 Task: Forward email as attachment with the signature Ebony Rodriguez with the subject Request for a leave of absence from softage.1@softage.net to softage.8@softage.net with the message Can you confirm that all project dependencies have been identified and are being managed?
Action: Mouse moved to (858, 73)
Screenshot: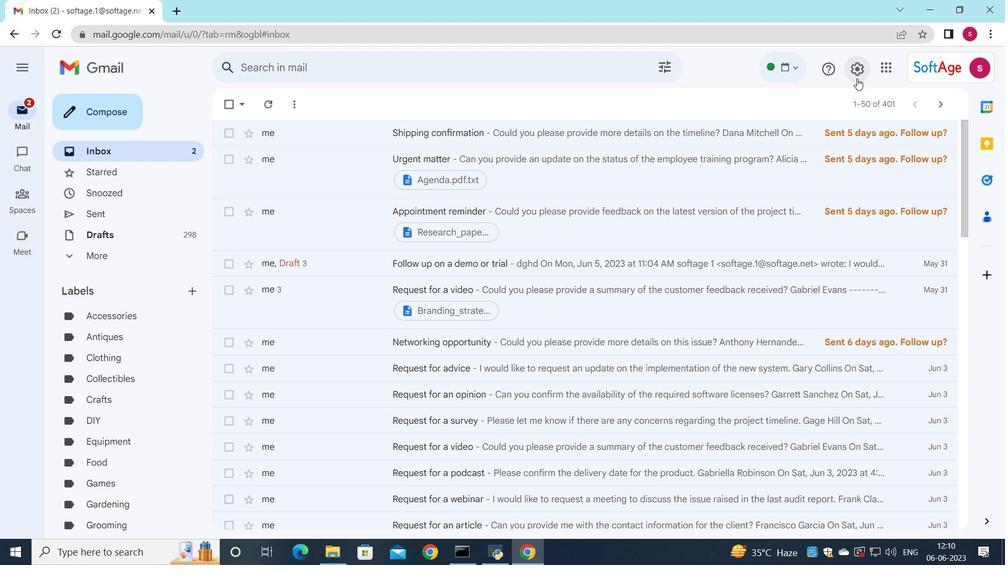 
Action: Mouse pressed left at (858, 73)
Screenshot: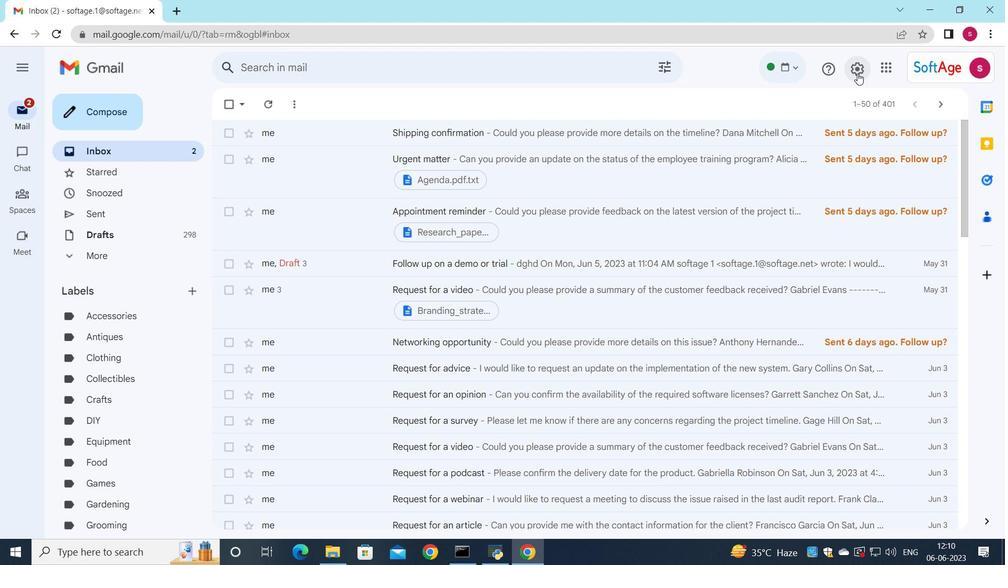 
Action: Mouse moved to (835, 129)
Screenshot: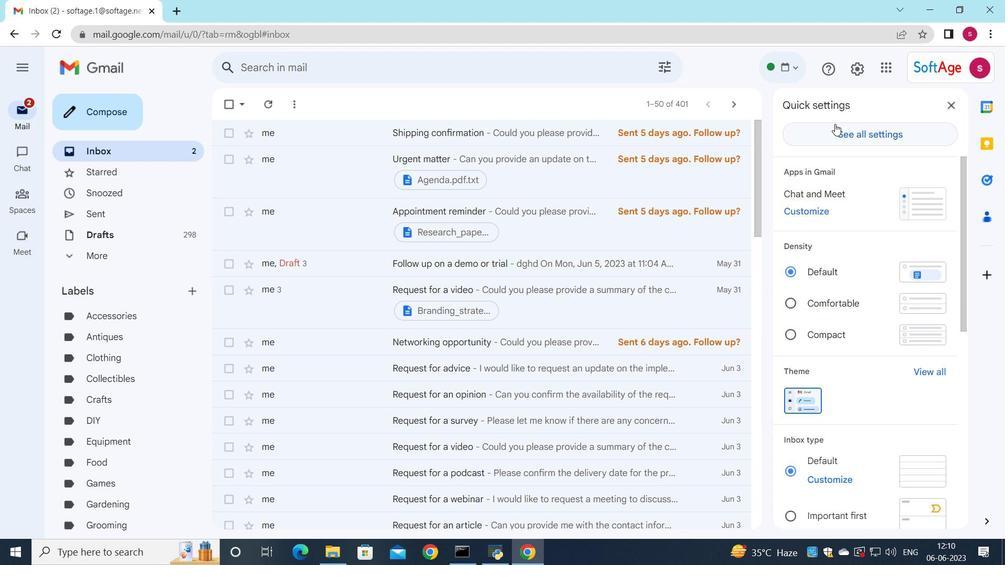 
Action: Mouse pressed left at (835, 129)
Screenshot: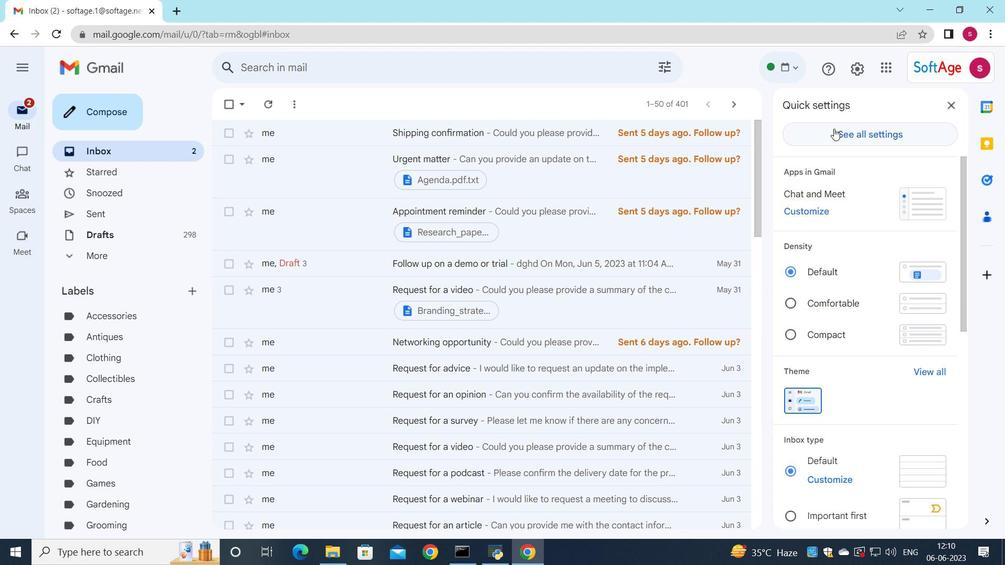 
Action: Mouse moved to (390, 217)
Screenshot: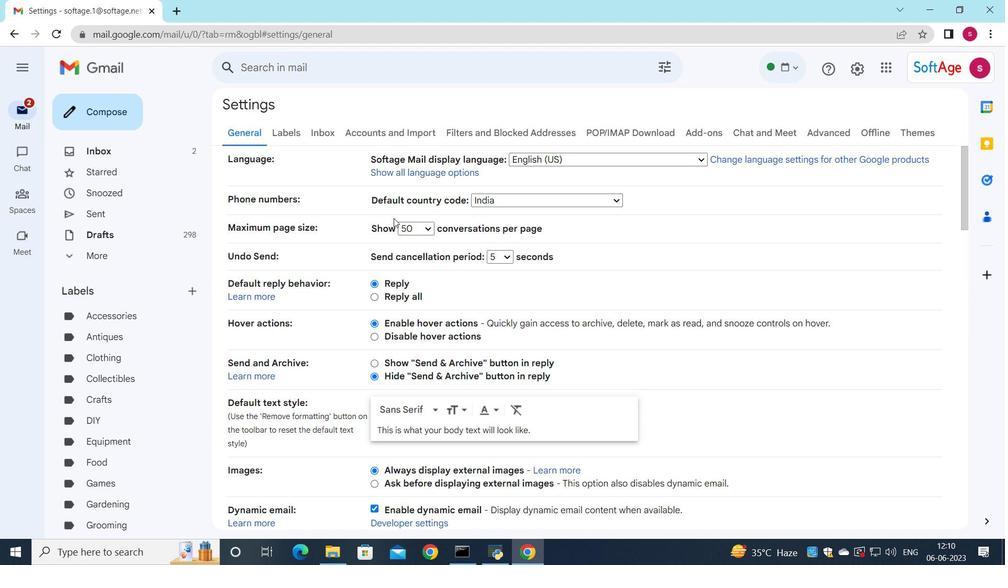
Action: Mouse scrolled (390, 217) with delta (0, 0)
Screenshot: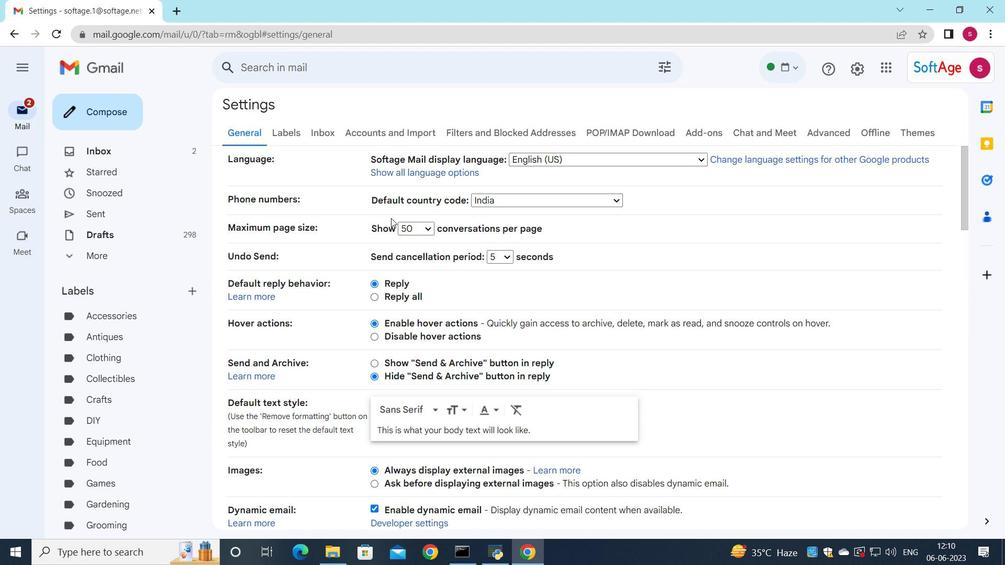 
Action: Mouse scrolled (390, 217) with delta (0, 0)
Screenshot: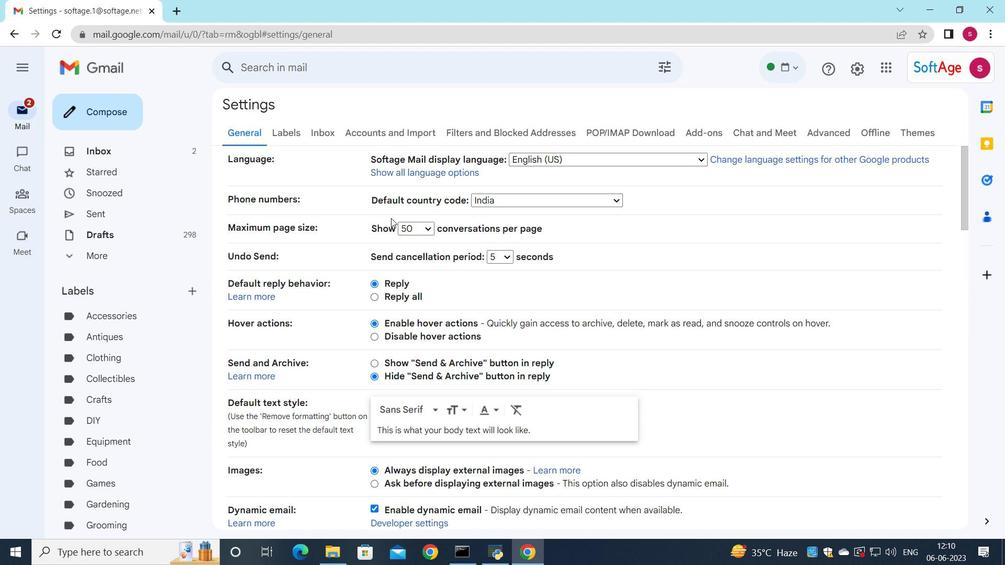 
Action: Mouse scrolled (390, 217) with delta (0, 0)
Screenshot: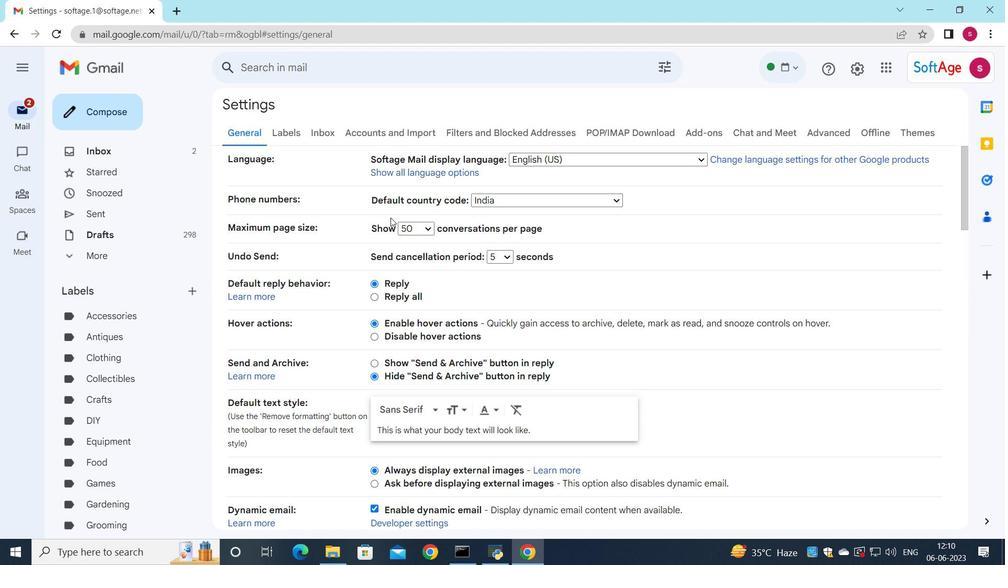 
Action: Mouse scrolled (390, 217) with delta (0, 0)
Screenshot: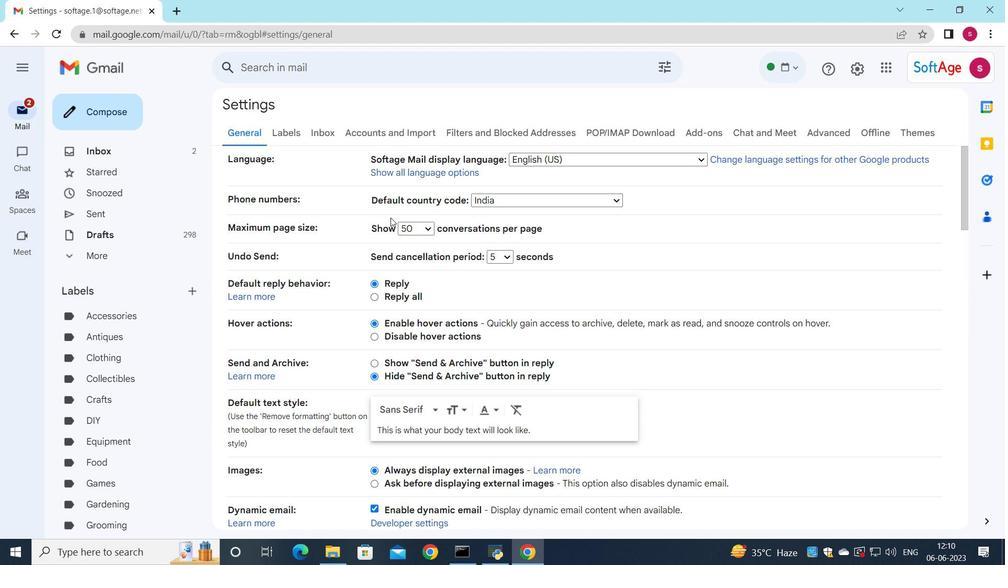 
Action: Mouse scrolled (390, 217) with delta (0, 0)
Screenshot: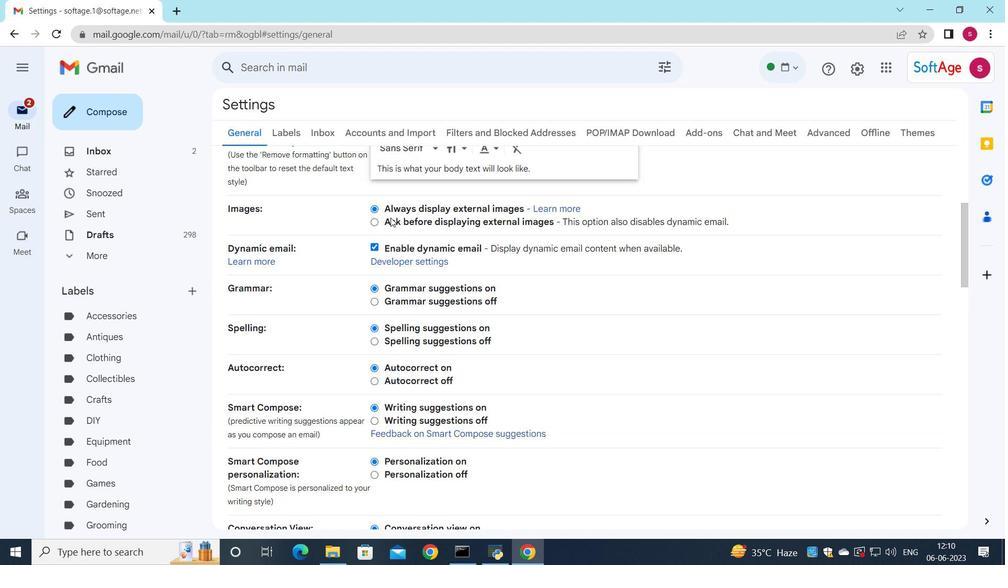 
Action: Mouse scrolled (390, 217) with delta (0, 0)
Screenshot: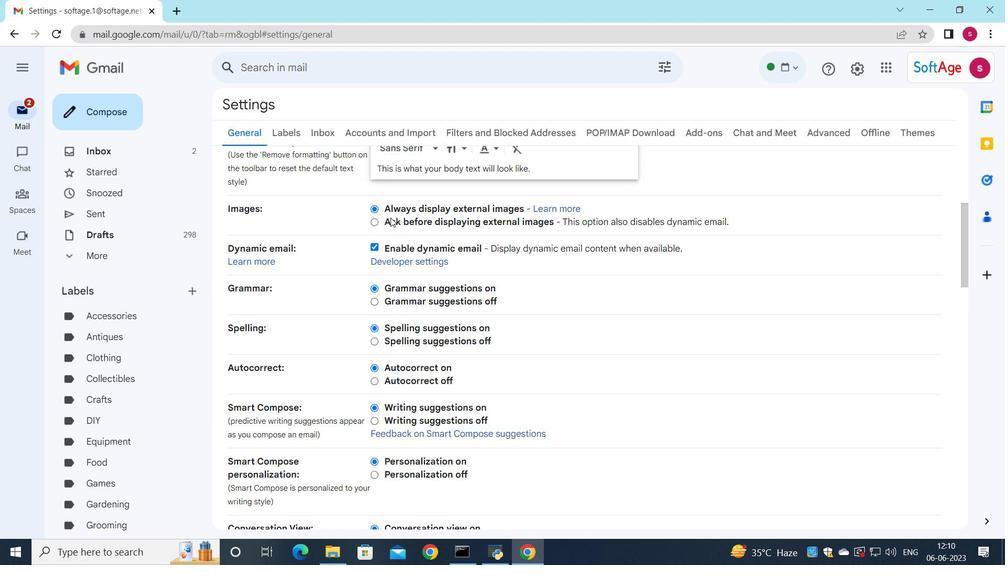 
Action: Mouse moved to (390, 217)
Screenshot: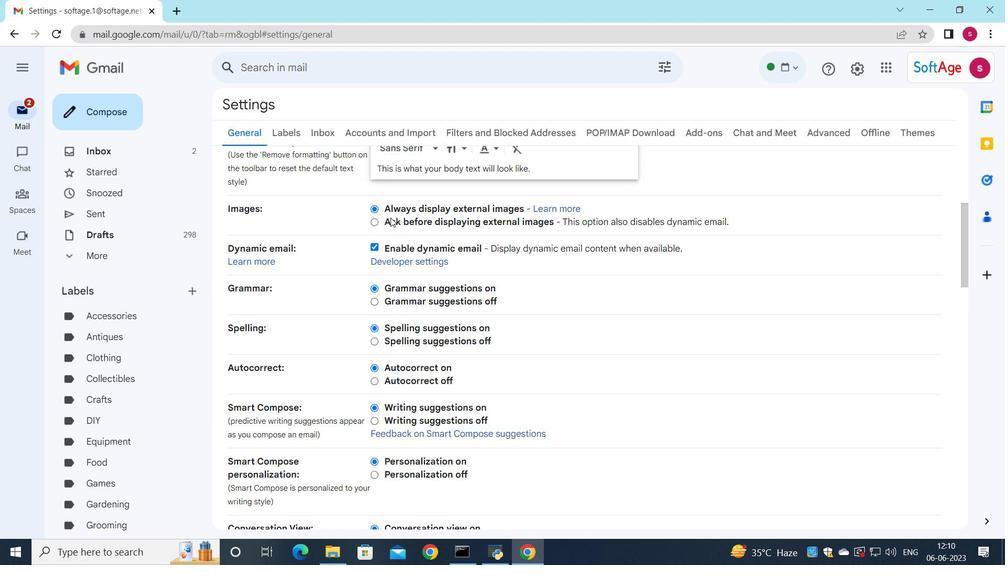 
Action: Mouse scrolled (390, 217) with delta (0, 0)
Screenshot: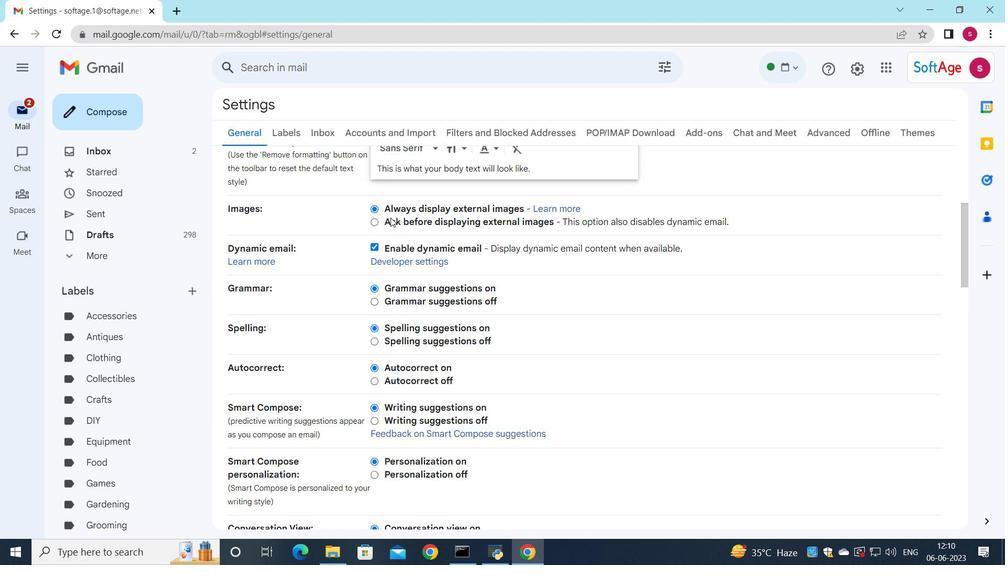 
Action: Mouse moved to (390, 217)
Screenshot: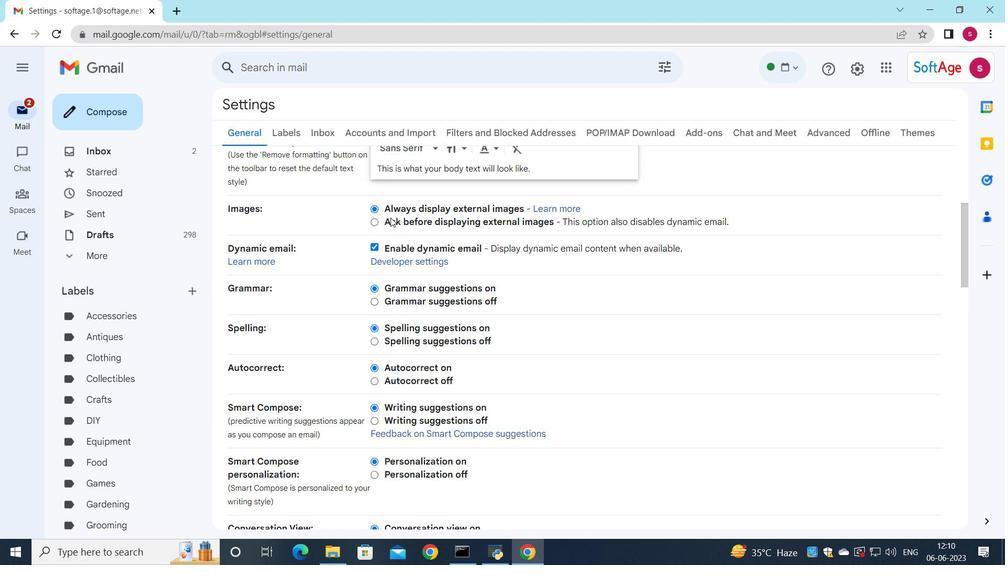 
Action: Mouse scrolled (390, 217) with delta (0, 0)
Screenshot: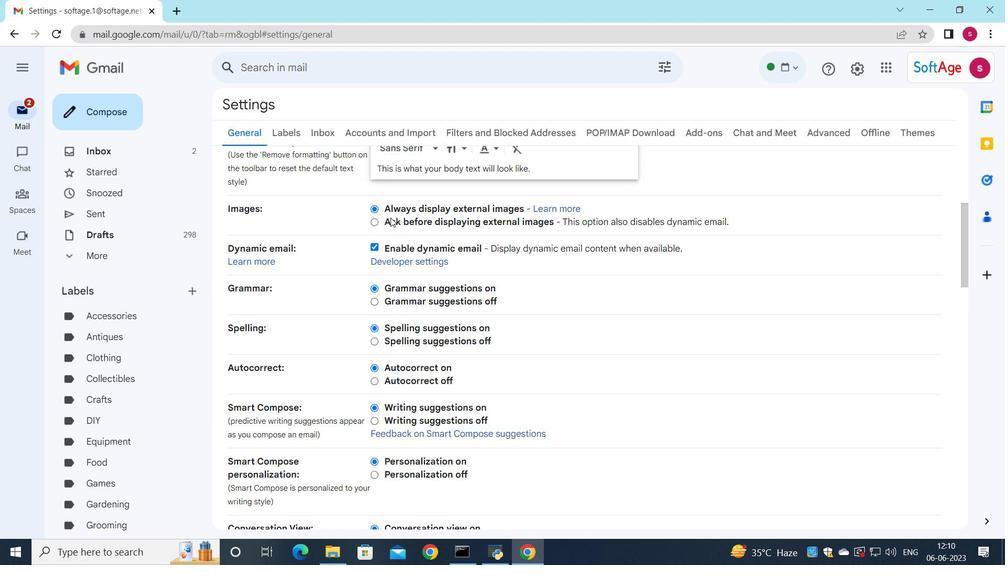 
Action: Mouse moved to (390, 217)
Screenshot: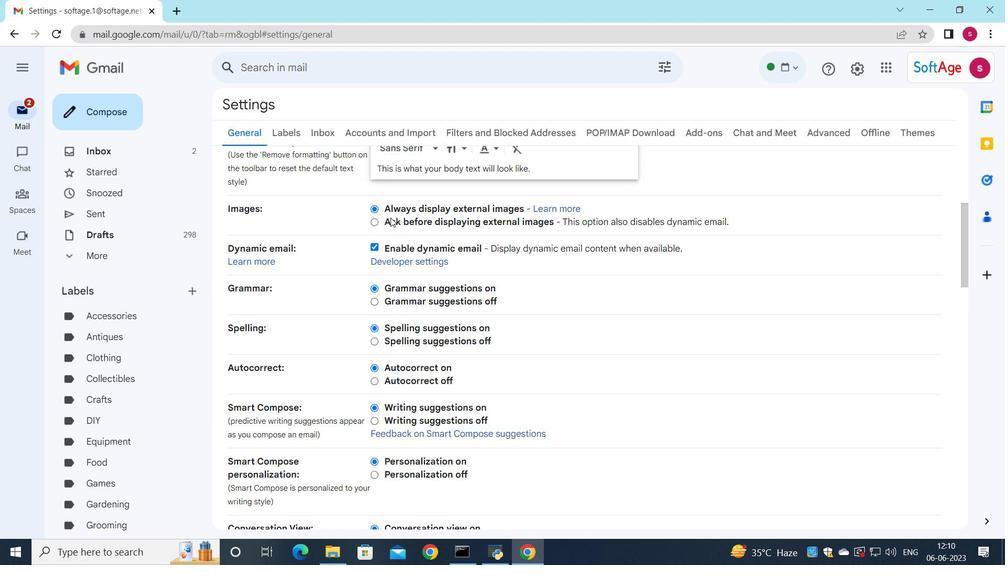 
Action: Mouse scrolled (390, 217) with delta (0, 0)
Screenshot: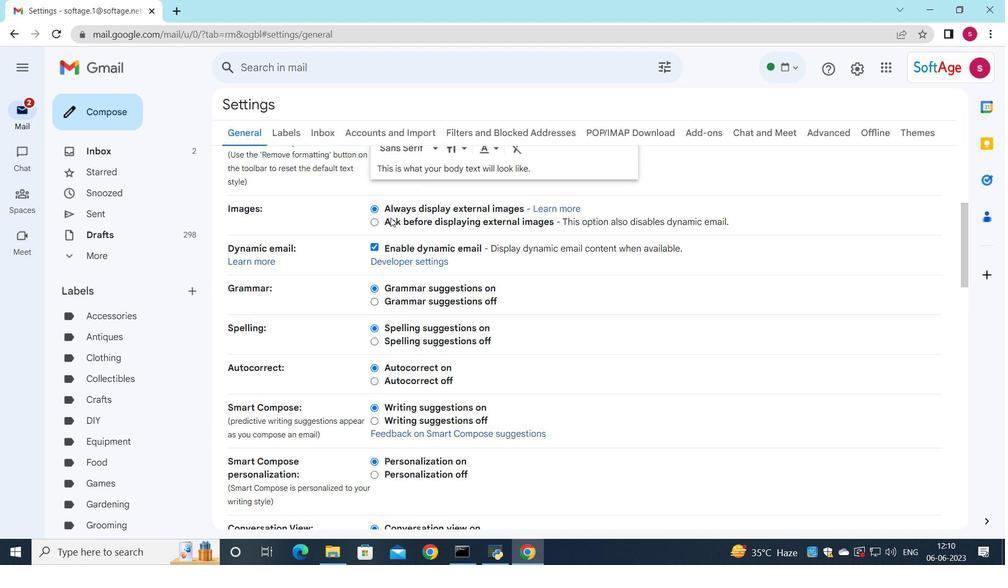 
Action: Mouse moved to (392, 217)
Screenshot: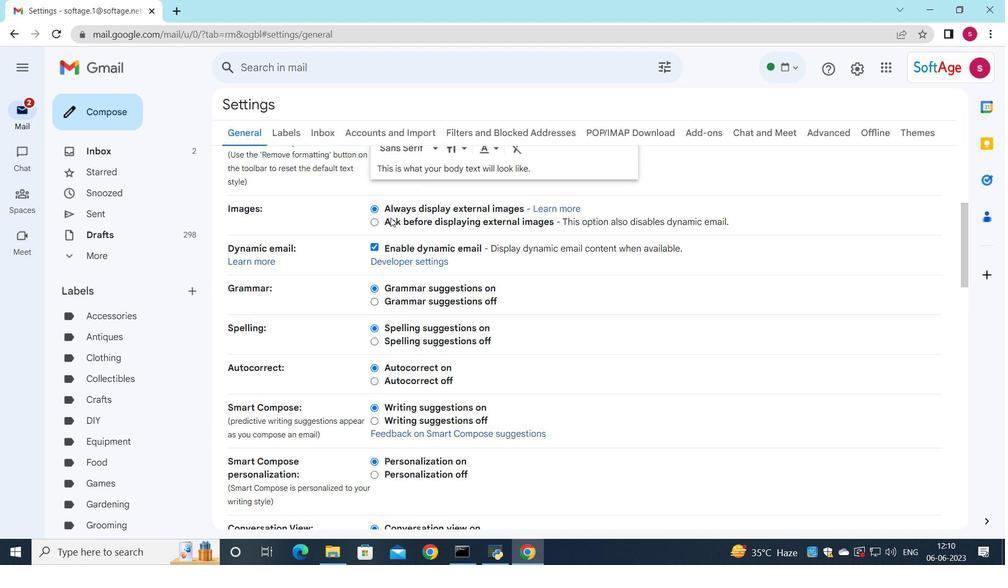 
Action: Mouse scrolled (392, 217) with delta (0, 0)
Screenshot: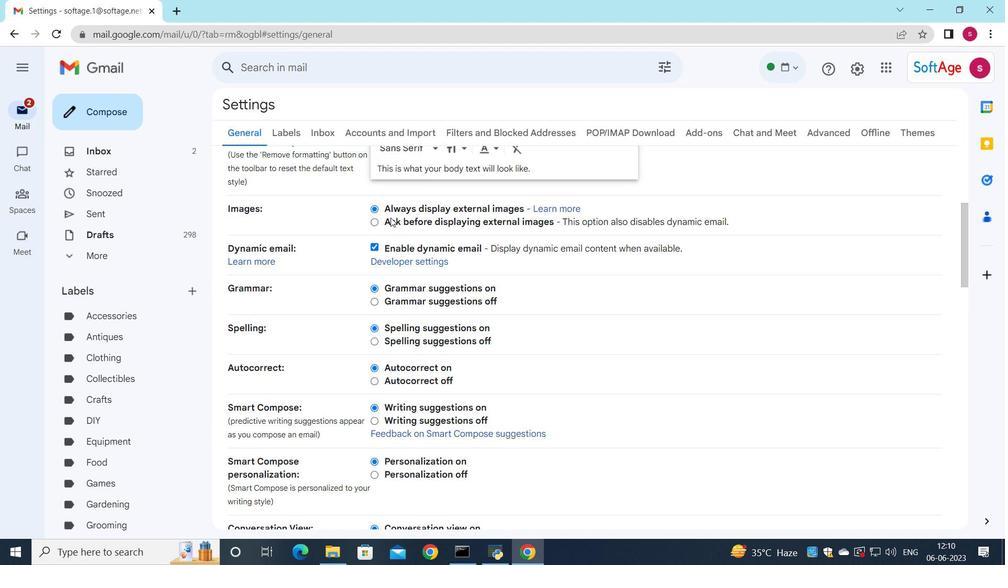
Action: Mouse moved to (367, 193)
Screenshot: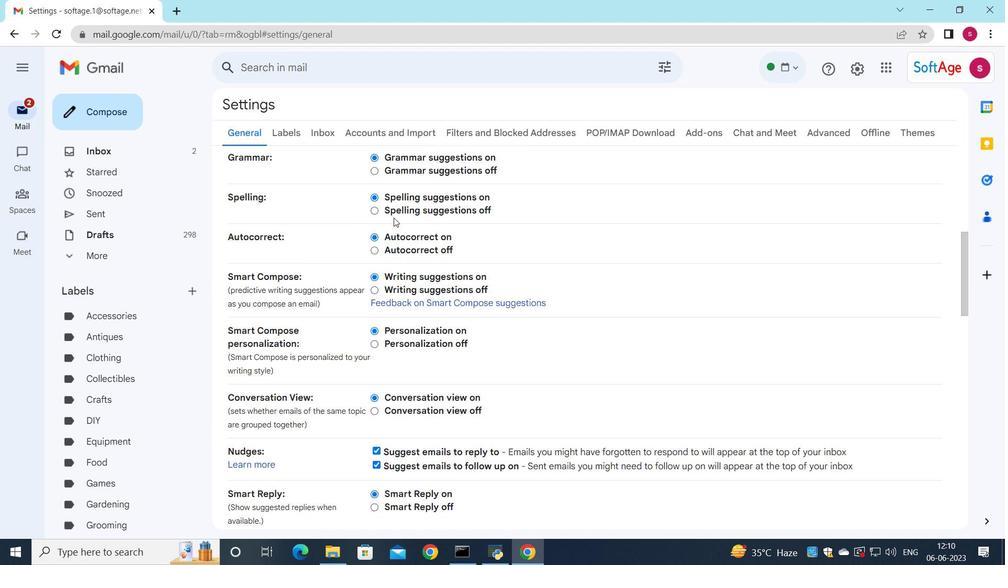 
Action: Mouse scrolled (367, 193) with delta (0, 0)
Screenshot: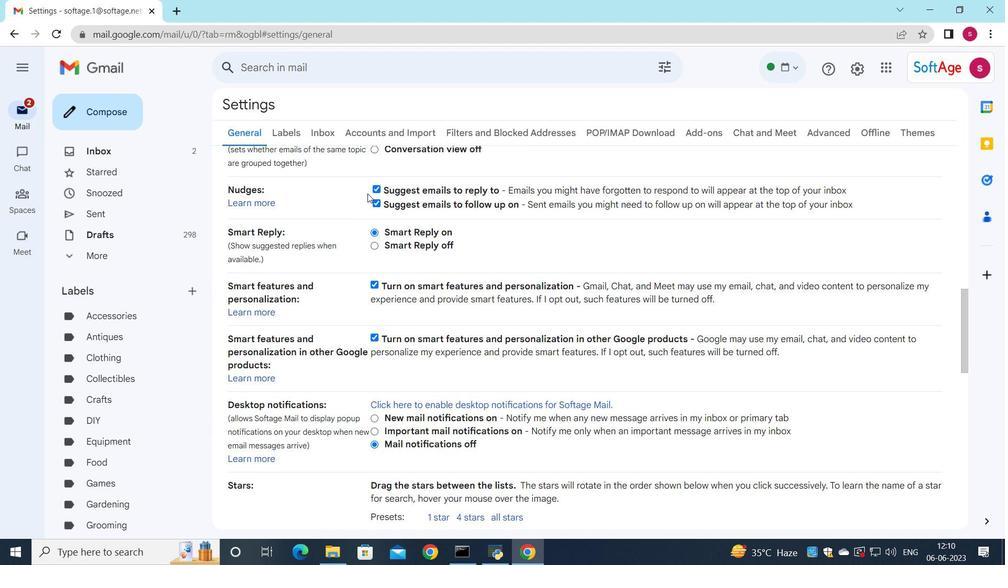 
Action: Mouse moved to (382, 199)
Screenshot: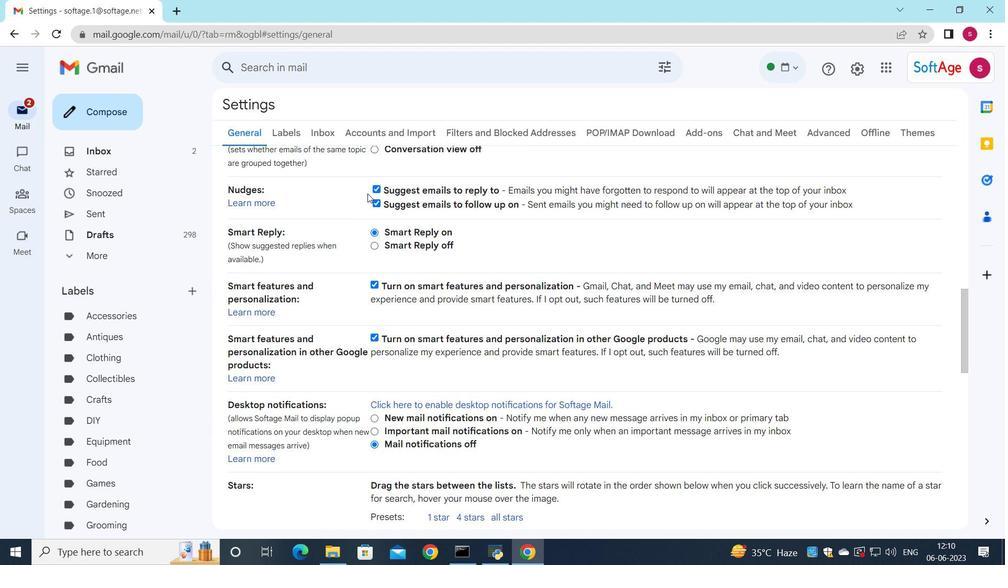 
Action: Mouse scrolled (382, 198) with delta (0, 0)
Screenshot: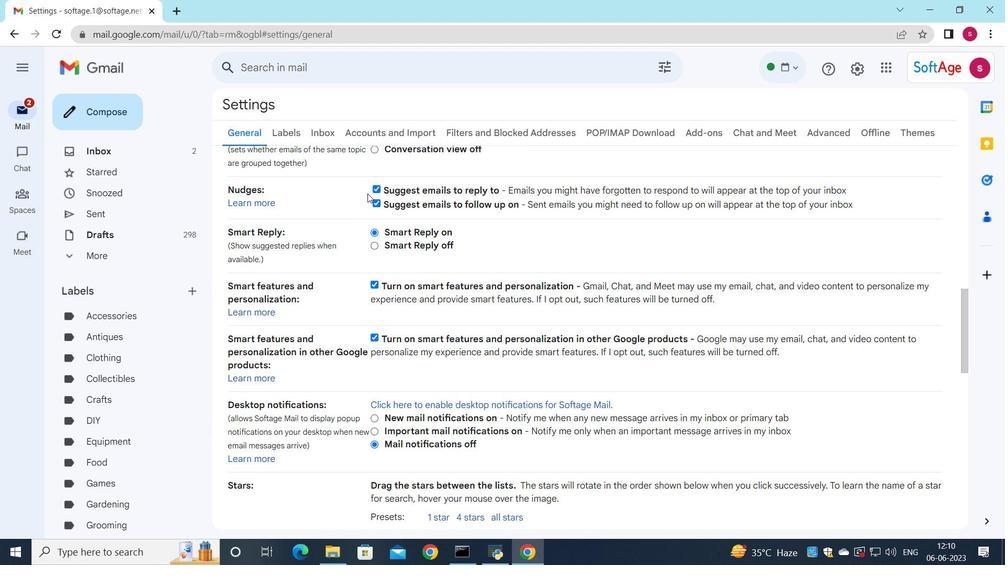 
Action: Mouse moved to (385, 200)
Screenshot: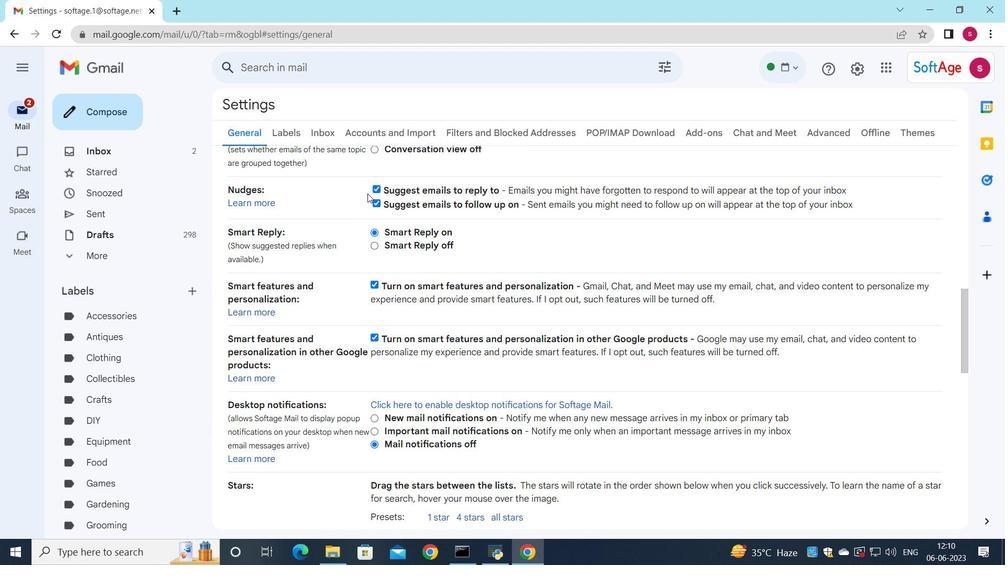 
Action: Mouse scrolled (385, 199) with delta (0, 0)
Screenshot: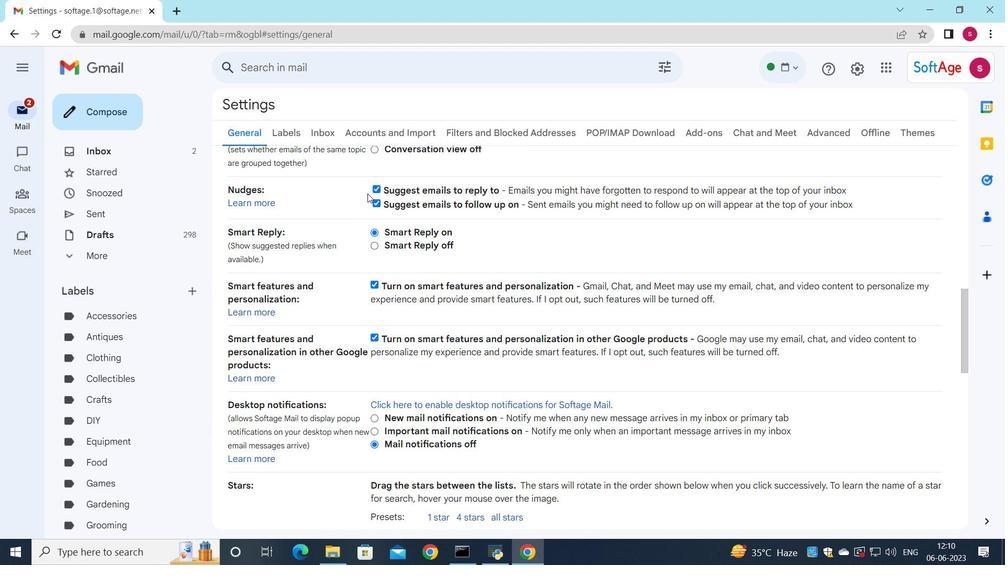 
Action: Mouse moved to (385, 200)
Screenshot: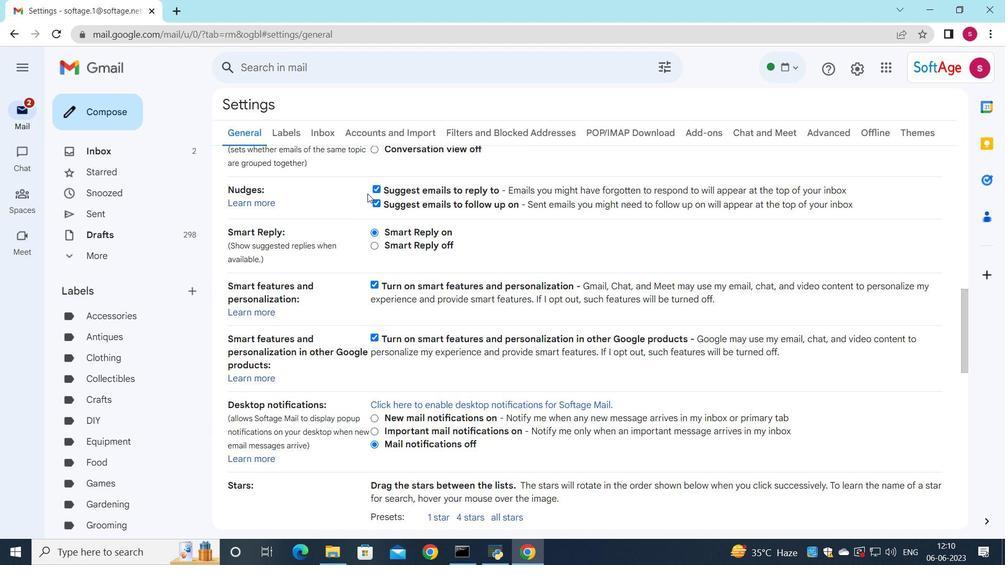 
Action: Mouse scrolled (385, 199) with delta (0, 0)
Screenshot: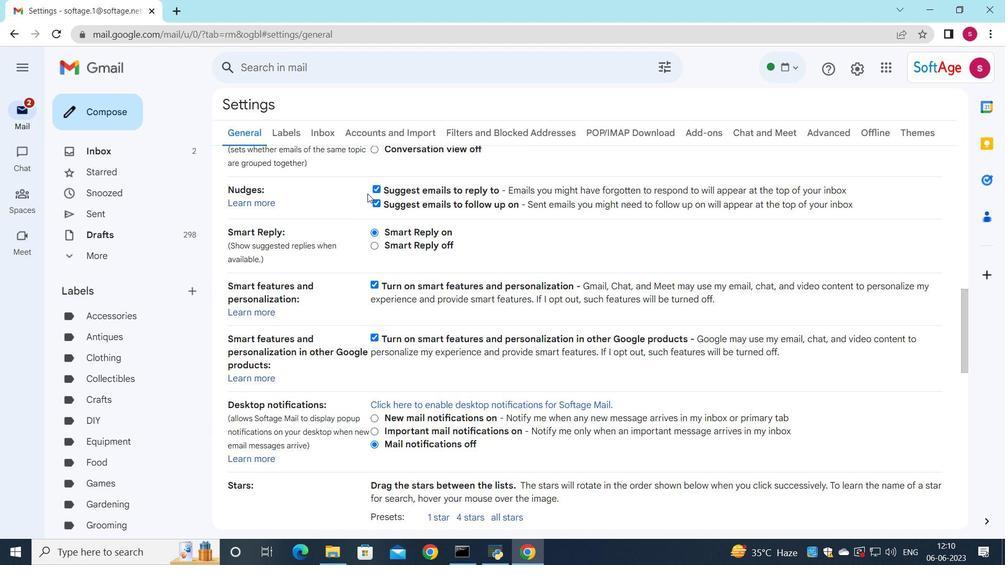 
Action: Mouse moved to (386, 200)
Screenshot: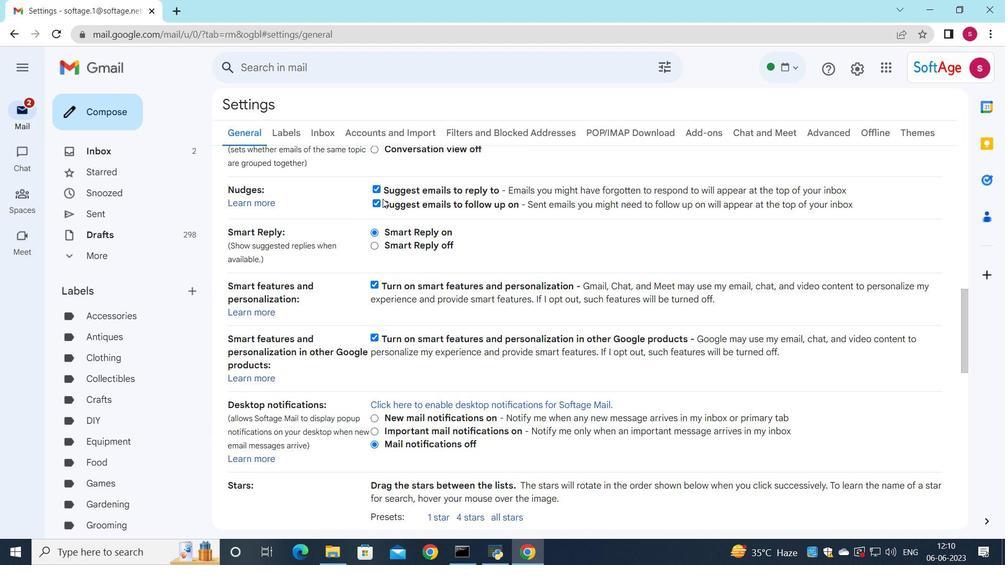
Action: Mouse scrolled (386, 199) with delta (0, 0)
Screenshot: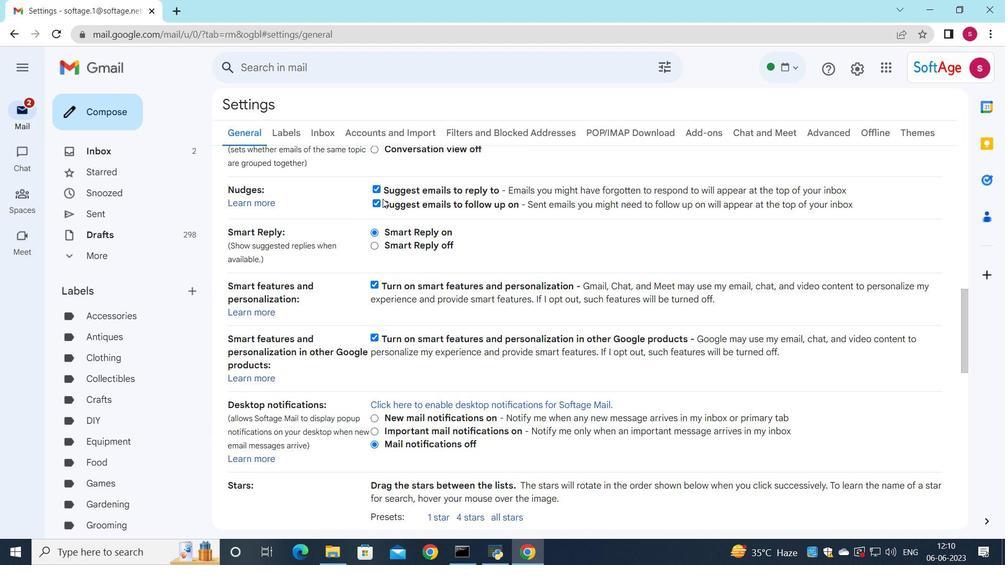 
Action: Mouse moved to (430, 341)
Screenshot: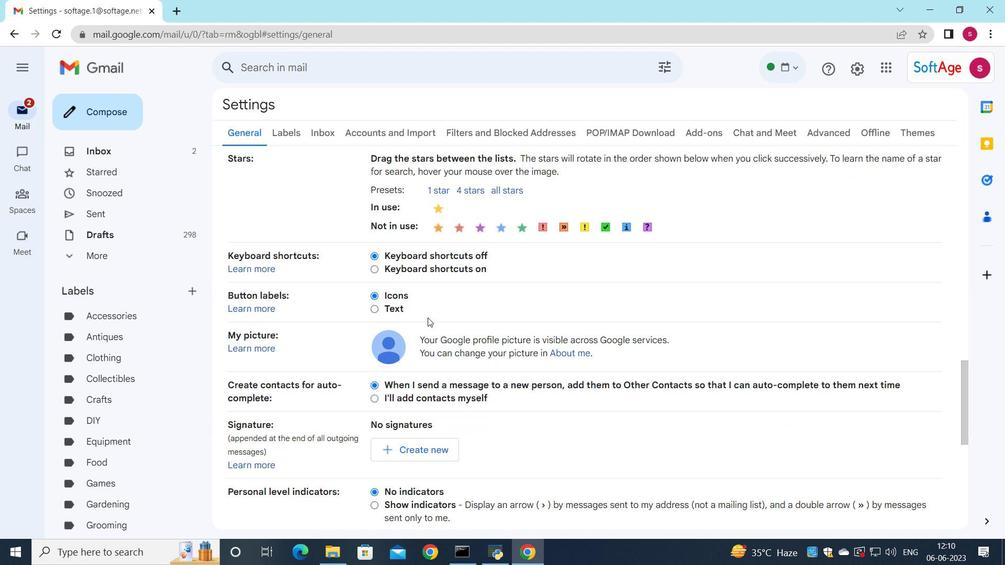 
Action: Mouse scrolled (430, 340) with delta (0, 0)
Screenshot: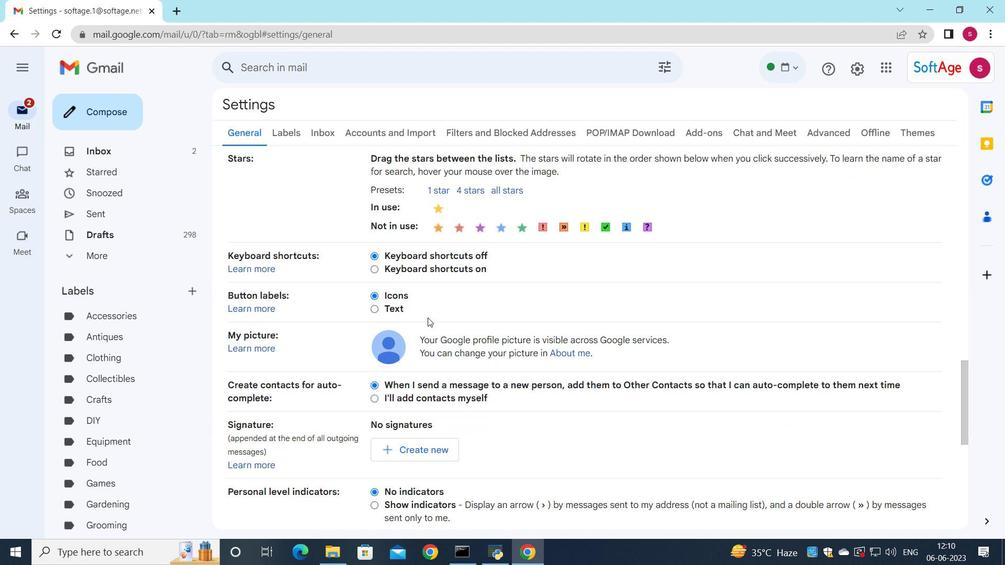 
Action: Mouse moved to (430, 342)
Screenshot: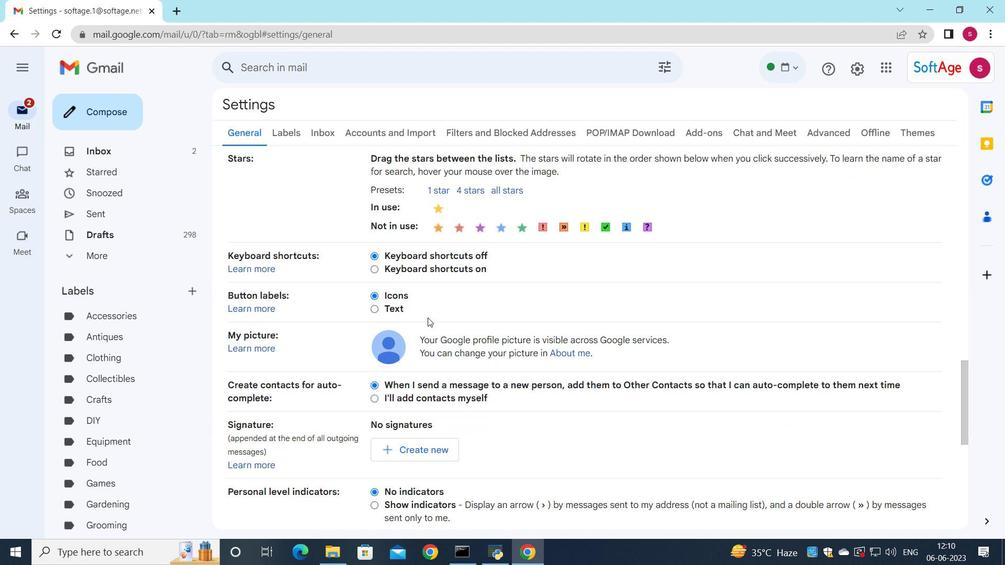 
Action: Mouse scrolled (430, 342) with delta (0, 0)
Screenshot: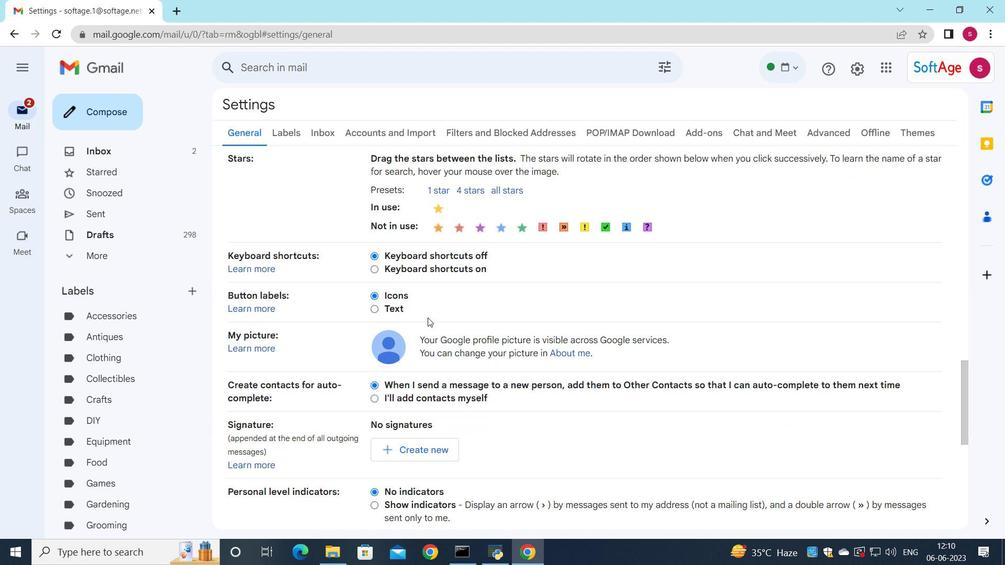 
Action: Mouse moved to (430, 346)
Screenshot: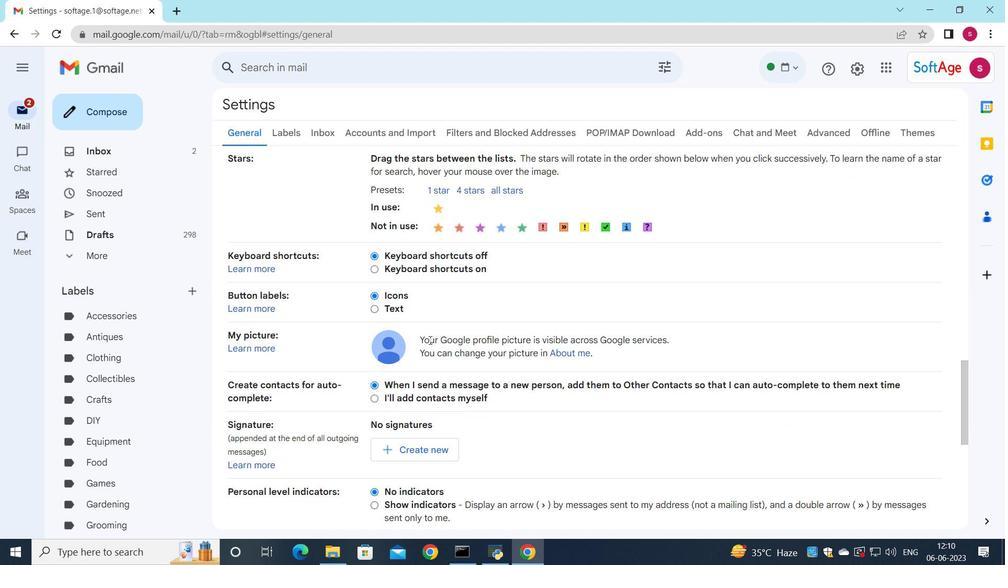 
Action: Mouse scrolled (430, 344) with delta (0, 0)
Screenshot: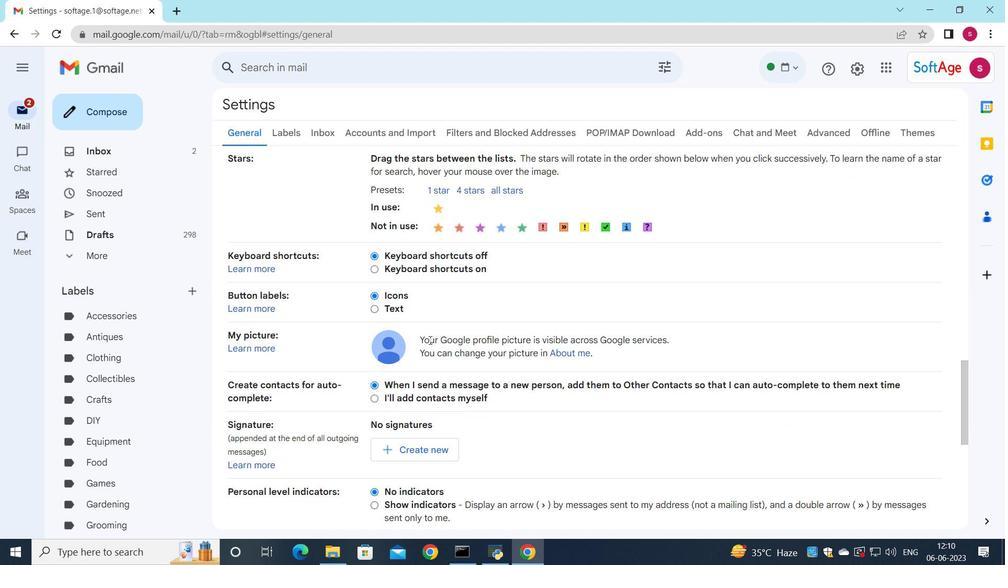 
Action: Mouse moved to (430, 347)
Screenshot: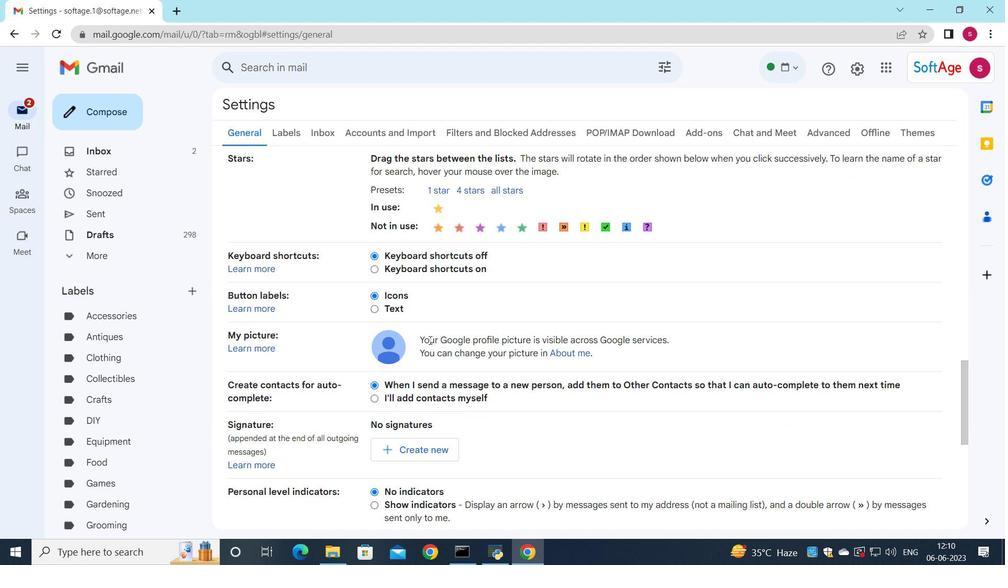 
Action: Mouse scrolled (430, 347) with delta (0, 0)
Screenshot: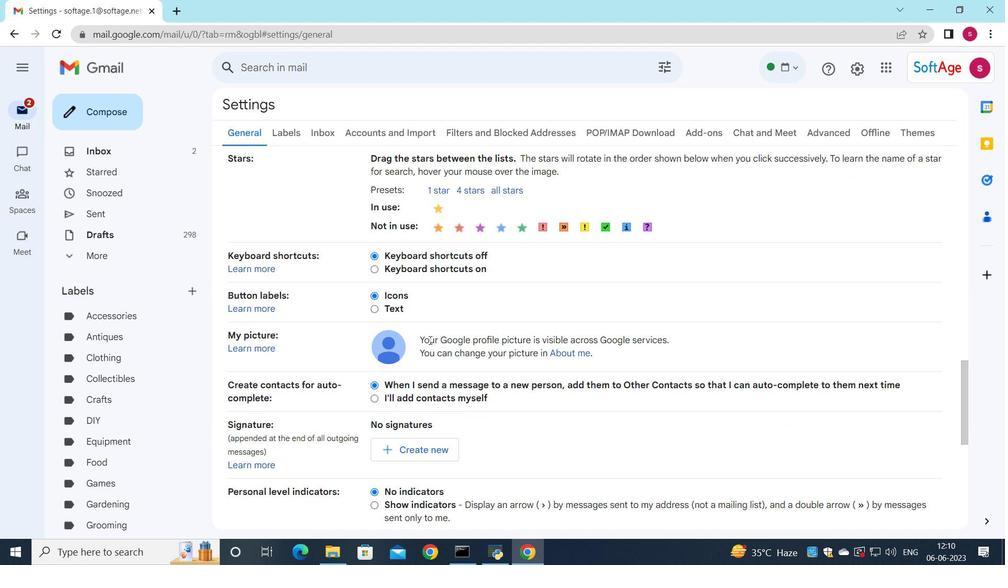 
Action: Mouse moved to (422, 173)
Screenshot: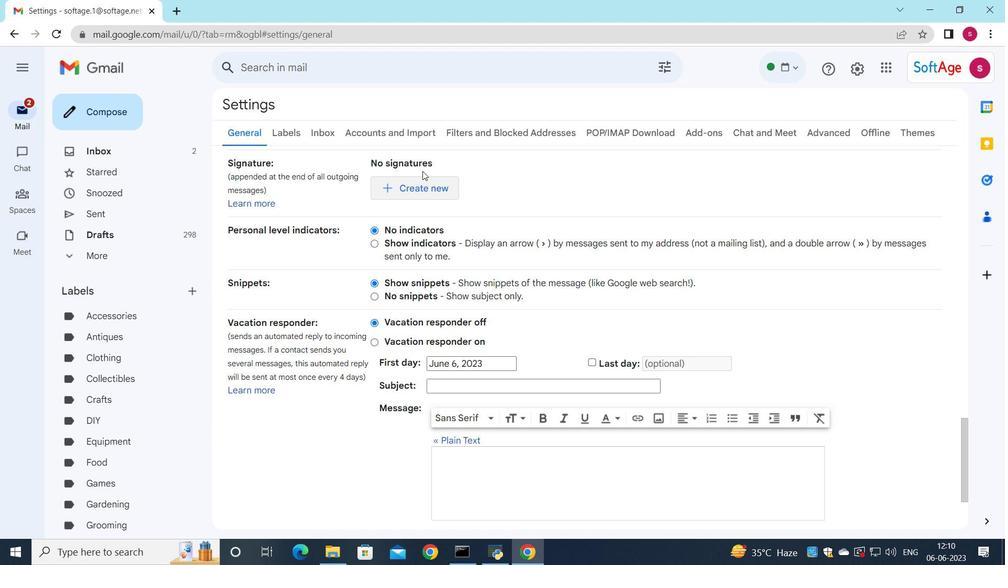 
Action: Mouse pressed left at (422, 173)
Screenshot: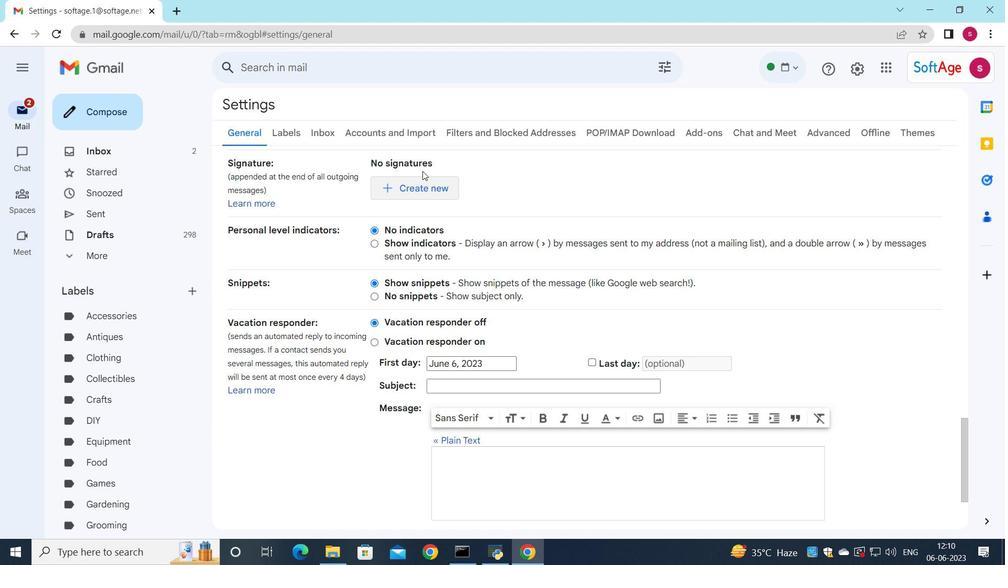 
Action: Mouse moved to (422, 179)
Screenshot: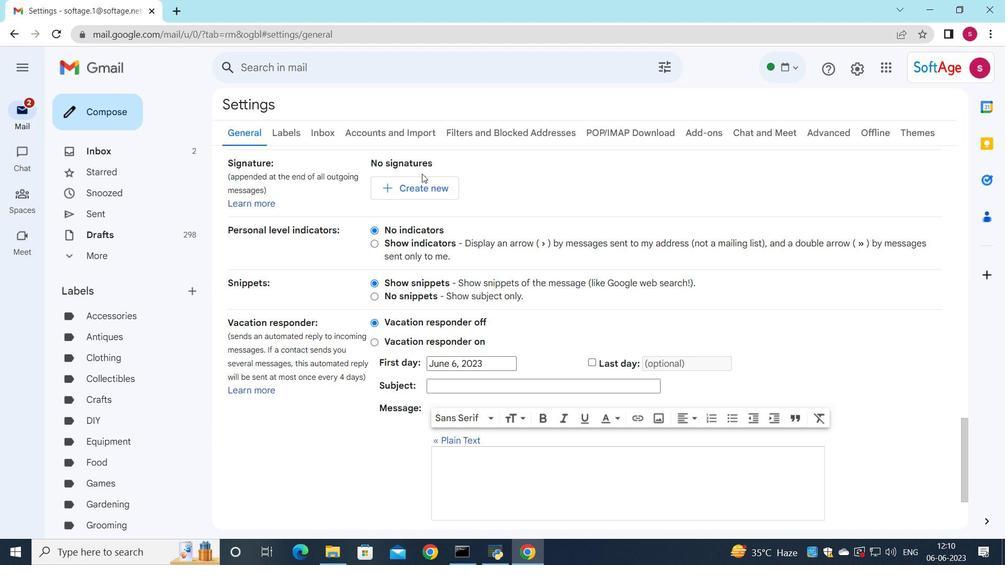 
Action: Mouse pressed left at (422, 179)
Screenshot: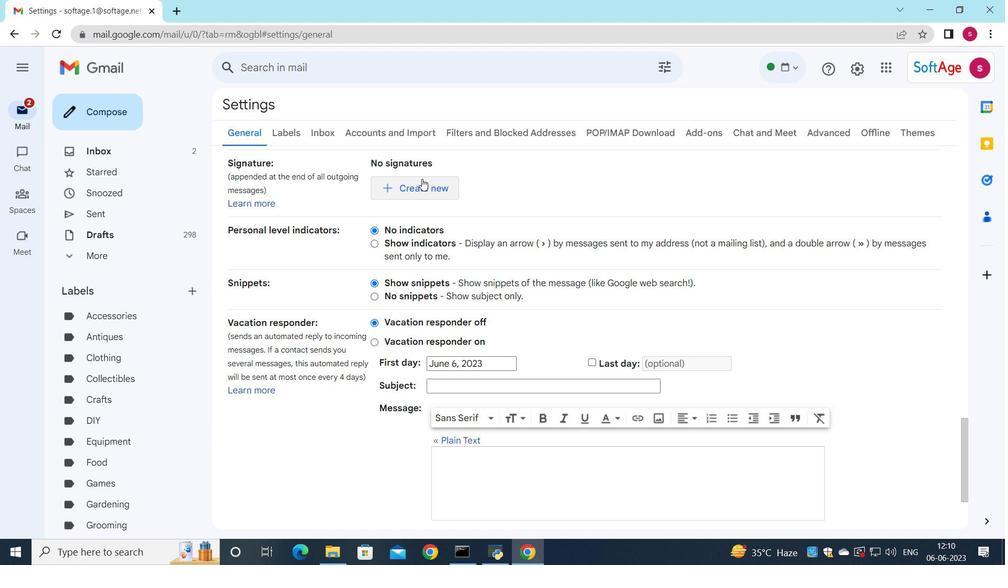 
Action: Key pressed <Key.shift>Ebony<Key.space><Key.shift>Rpdriguez
Screenshot: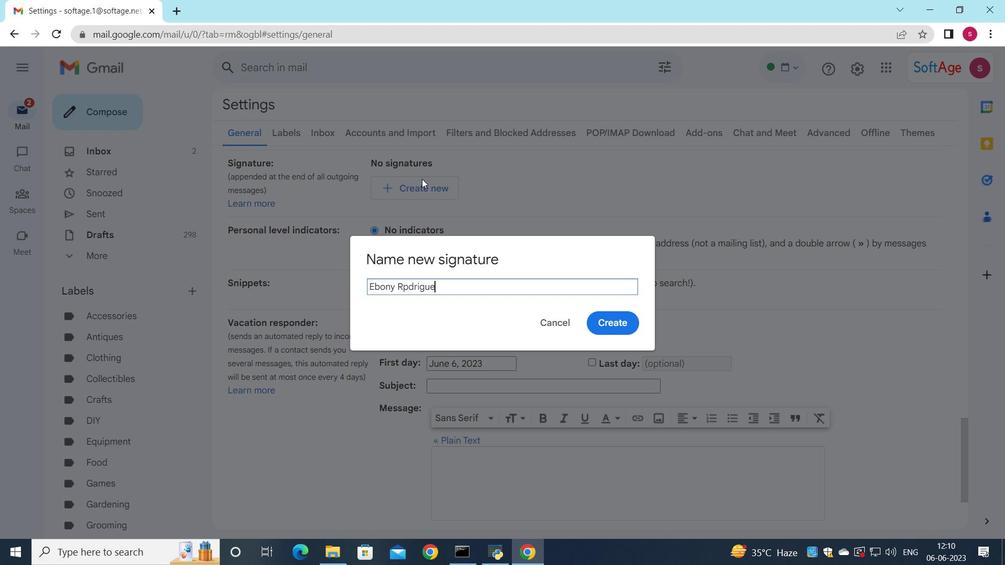 
Action: Mouse moved to (409, 286)
Screenshot: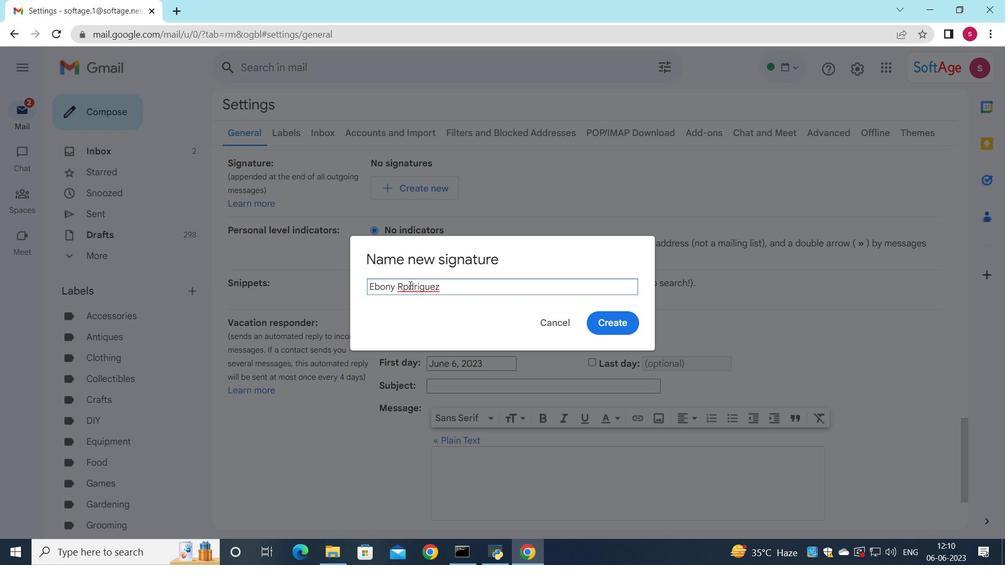 
Action: Mouse pressed left at (409, 286)
Screenshot: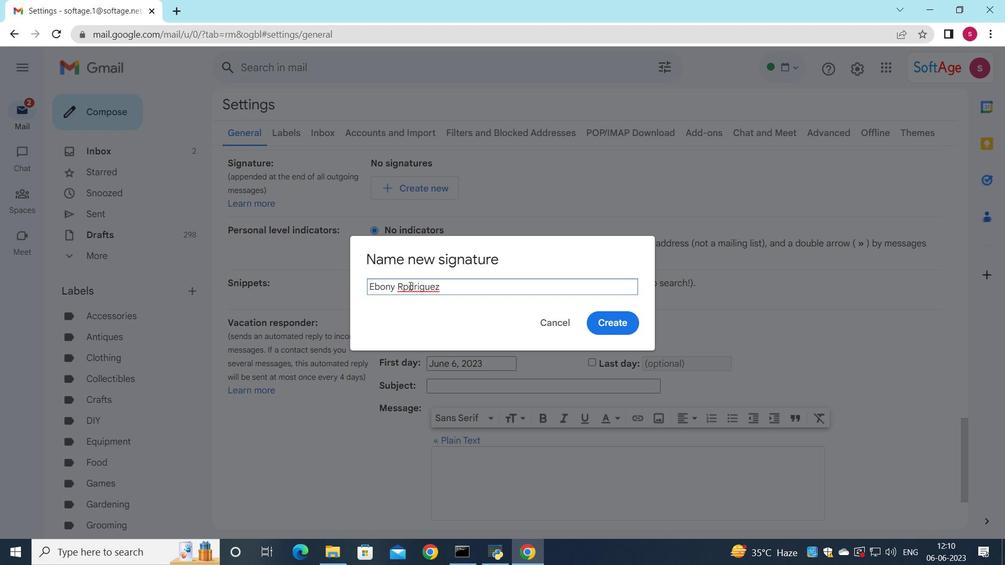 
Action: Key pressed <Key.backspace>o
Screenshot: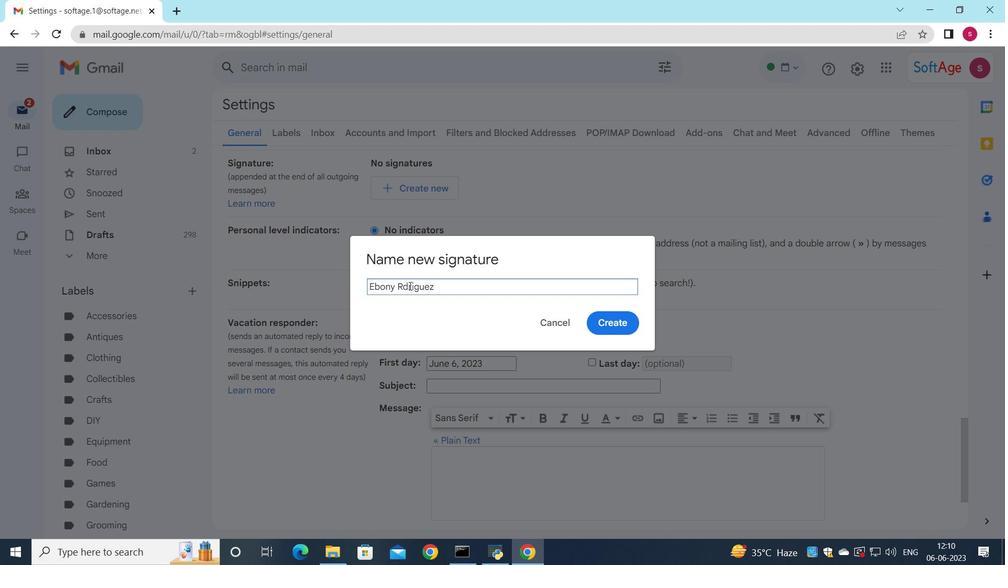 
Action: Mouse moved to (599, 321)
Screenshot: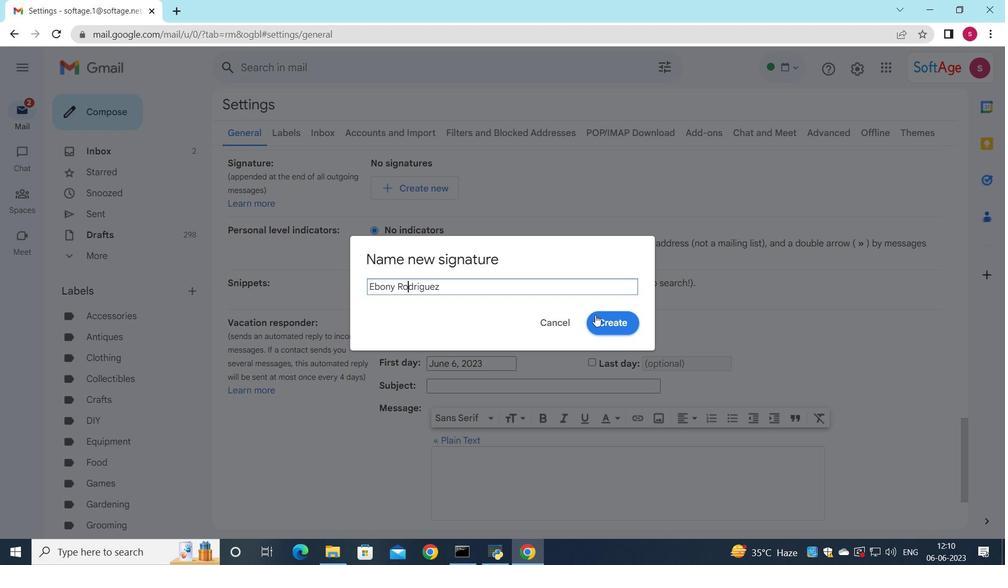 
Action: Mouse pressed left at (599, 321)
Screenshot: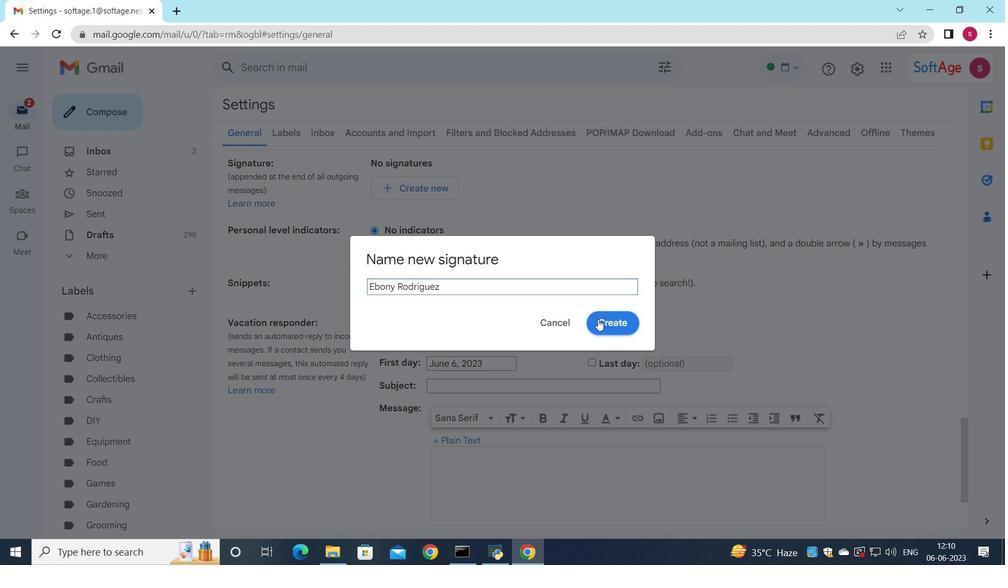 
Action: Mouse moved to (656, 205)
Screenshot: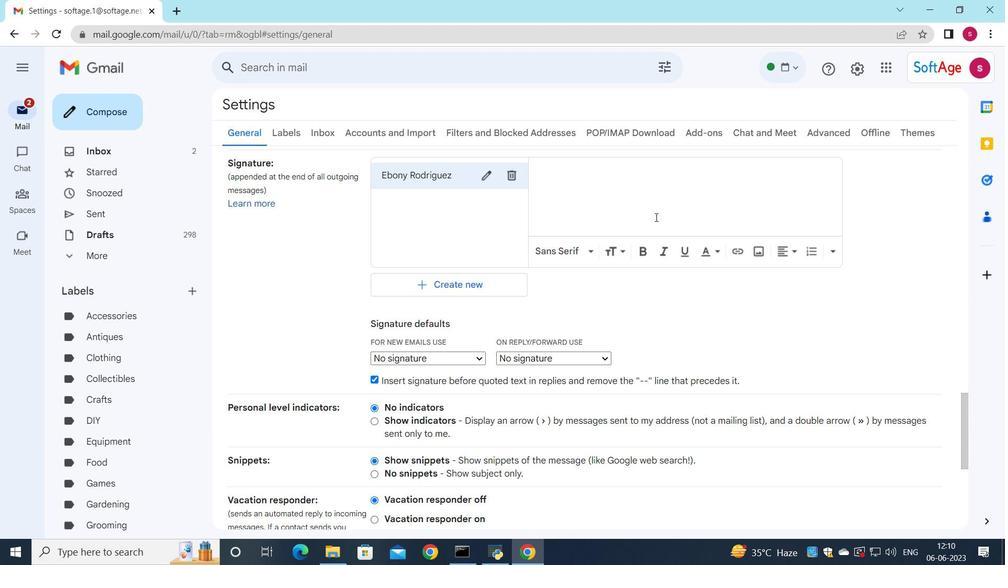 
Action: Mouse pressed left at (656, 205)
Screenshot: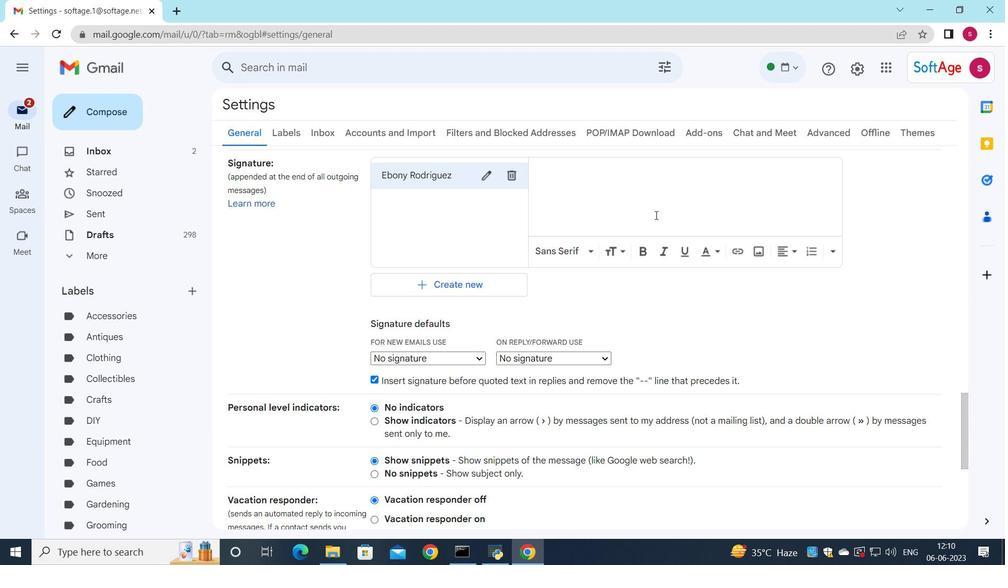 
Action: Key pressed <Key.shift>Ebony<Key.space><Key.shift>Rodriguez
Screenshot: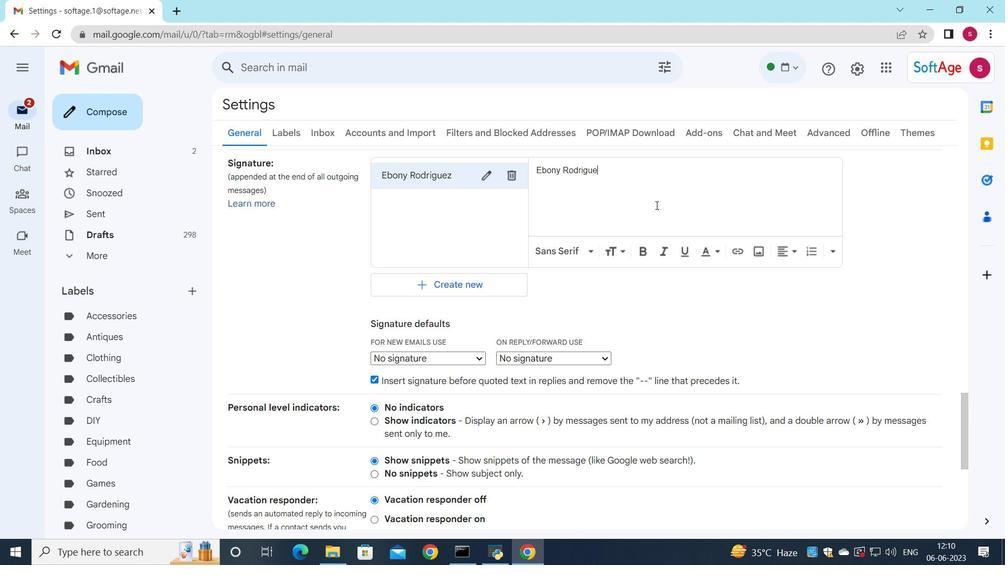 
Action: Mouse moved to (487, 291)
Screenshot: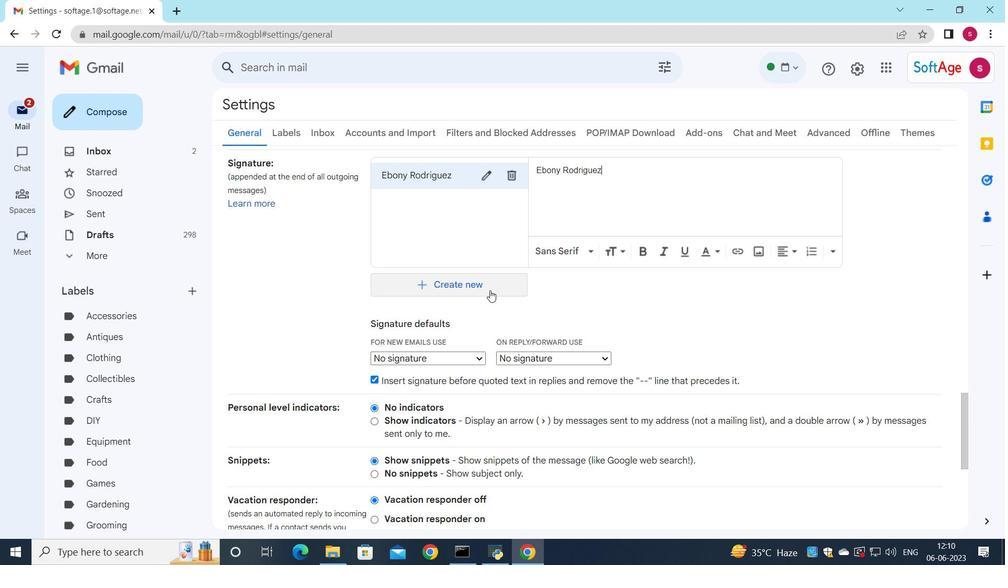 
Action: Mouse scrolled (487, 291) with delta (0, 0)
Screenshot: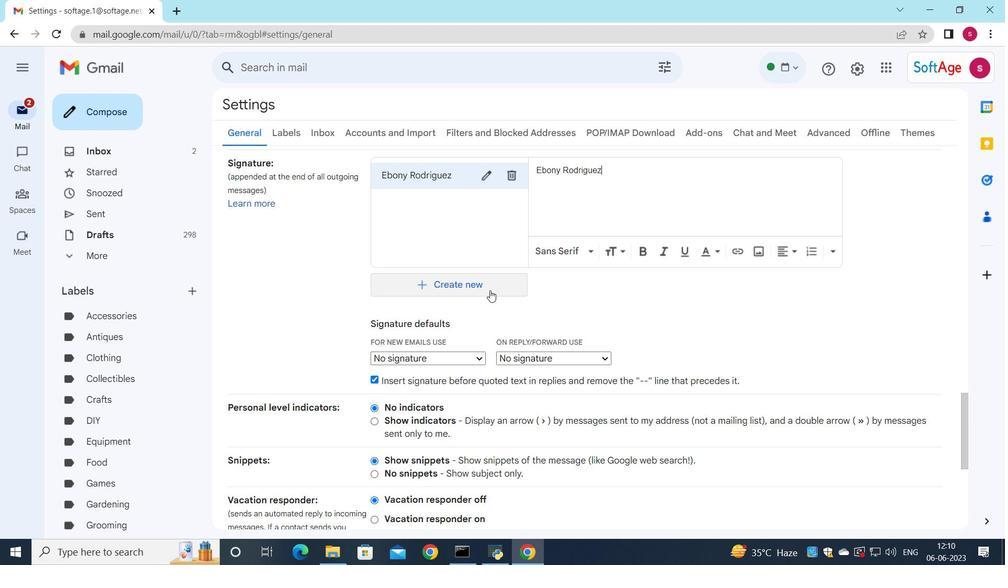
Action: Mouse moved to (460, 295)
Screenshot: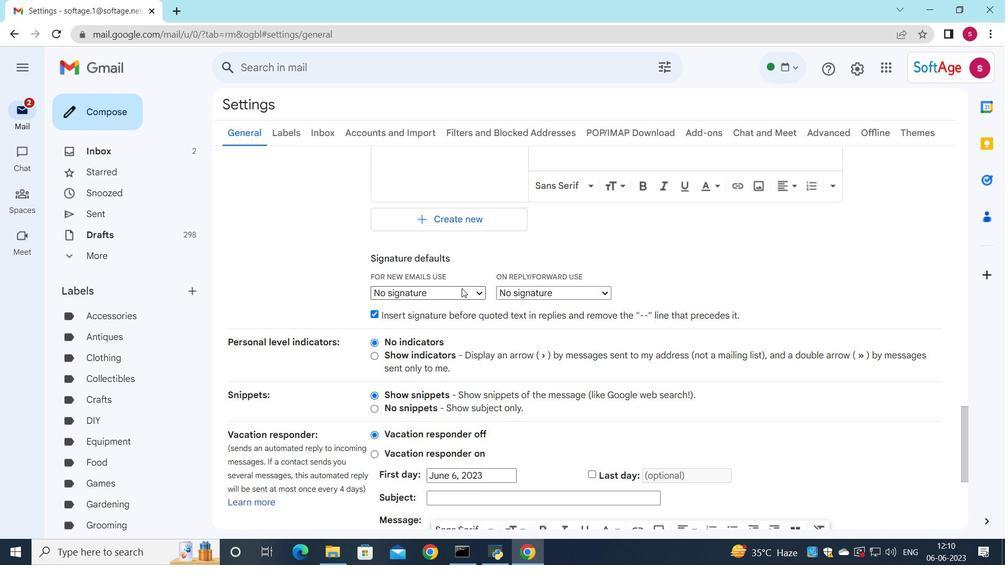 
Action: Mouse pressed left at (460, 295)
Screenshot: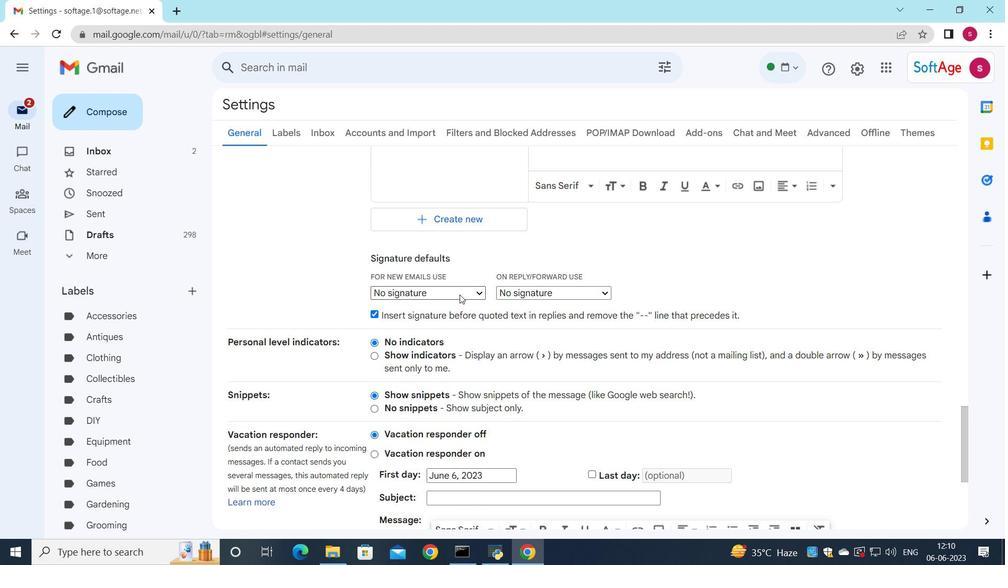 
Action: Mouse moved to (440, 322)
Screenshot: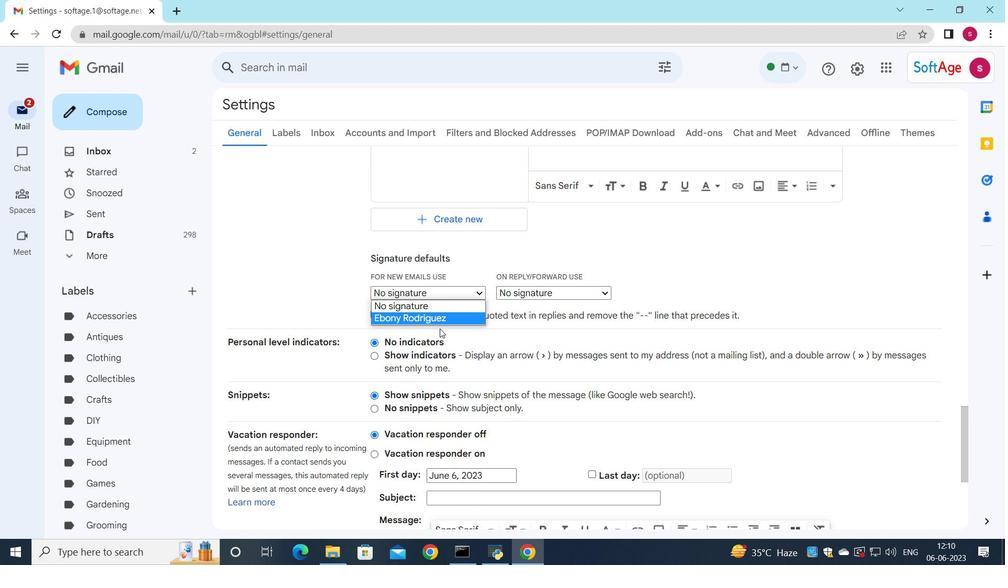 
Action: Mouse pressed left at (440, 322)
Screenshot: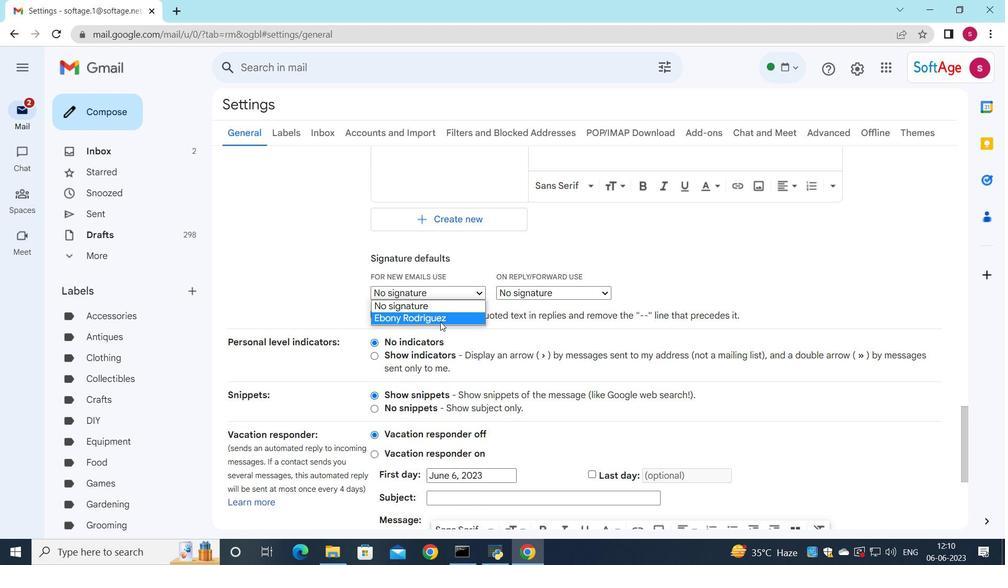 
Action: Mouse moved to (536, 290)
Screenshot: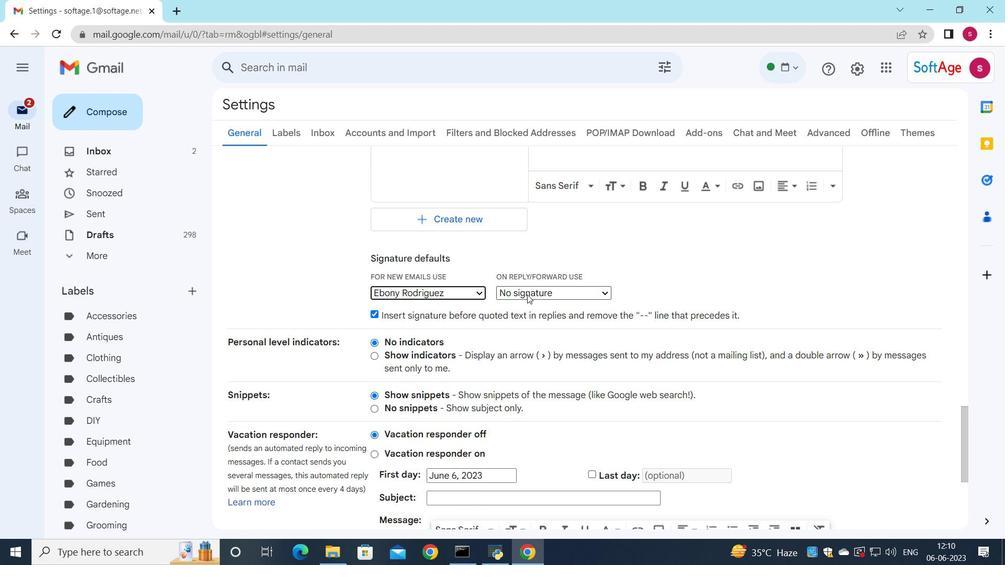
Action: Mouse pressed left at (536, 290)
Screenshot: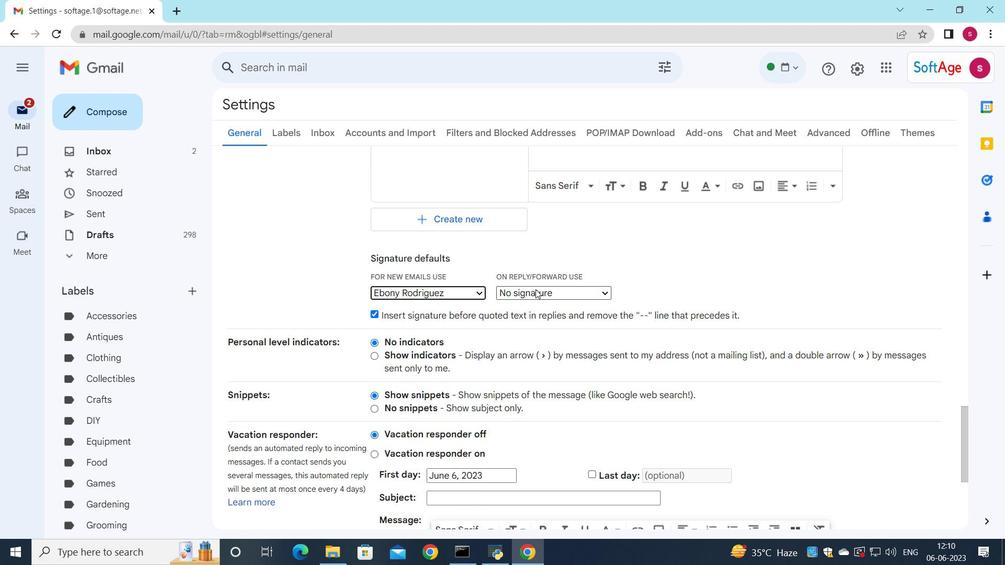 
Action: Mouse moved to (530, 315)
Screenshot: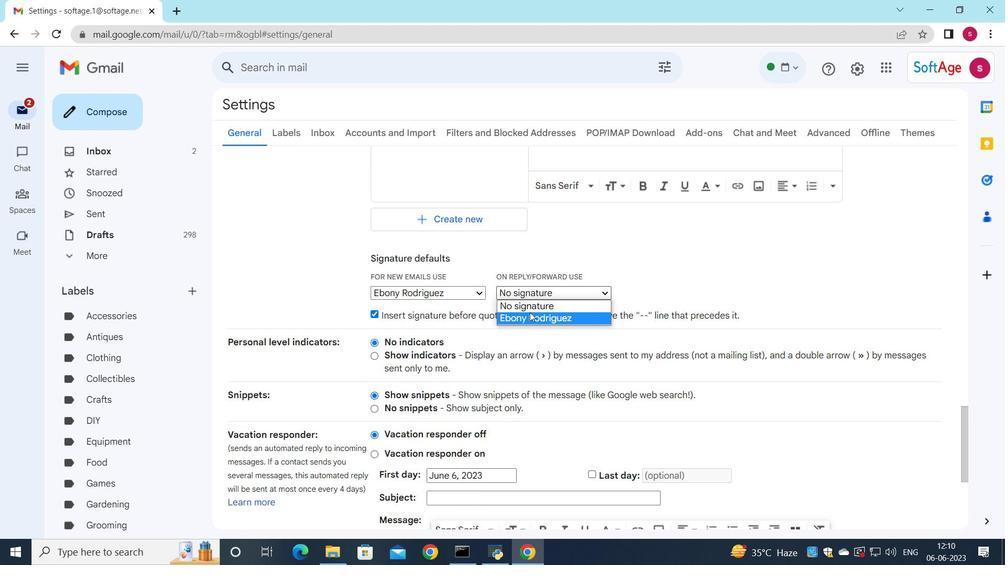 
Action: Mouse pressed left at (530, 315)
Screenshot: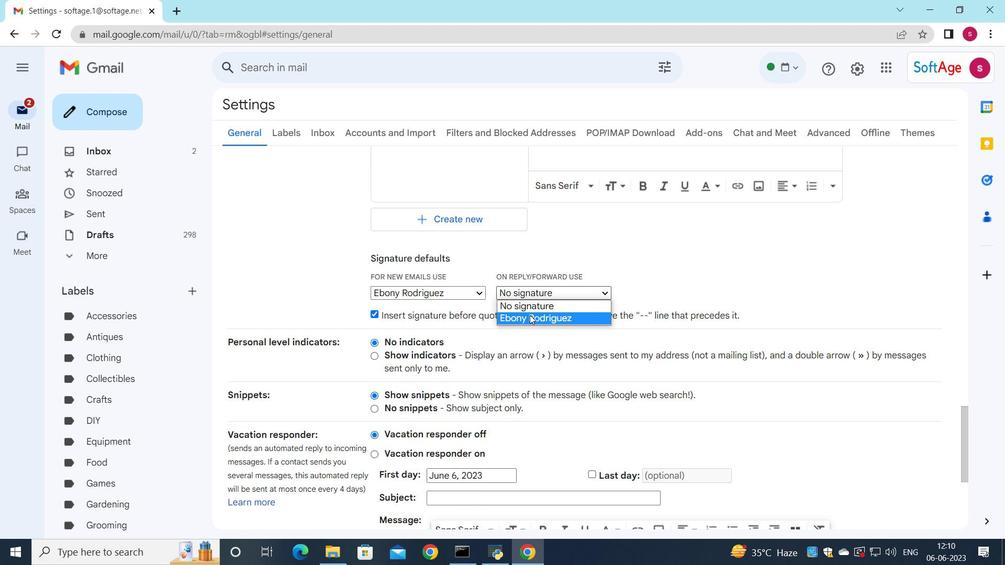 
Action: Mouse scrolled (530, 315) with delta (0, 0)
Screenshot: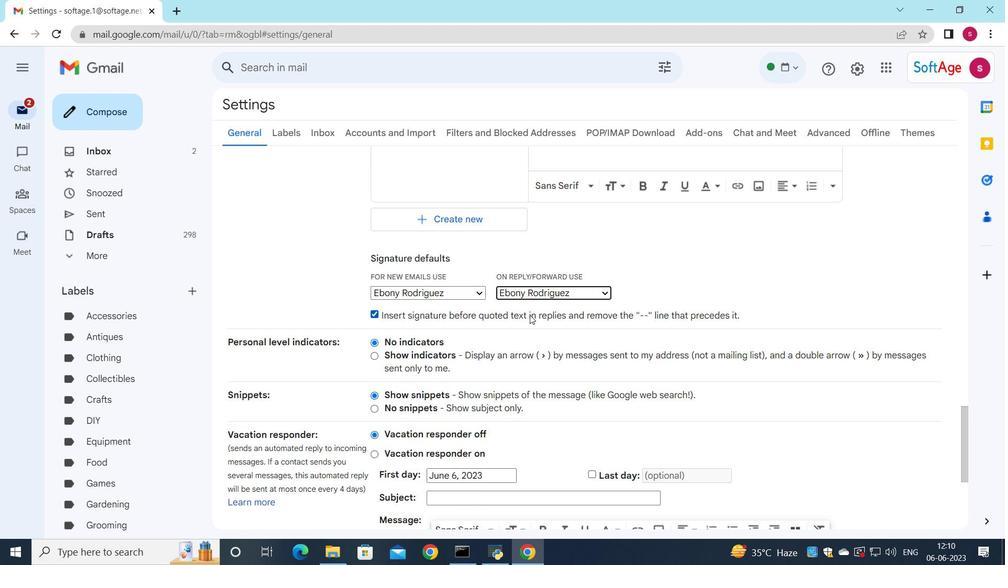 
Action: Mouse scrolled (530, 315) with delta (0, 0)
Screenshot: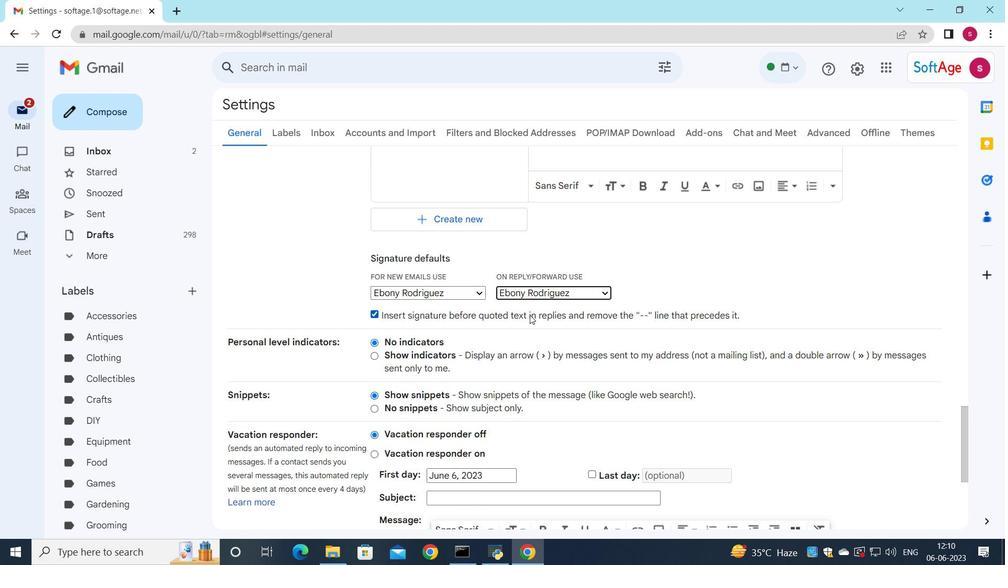 
Action: Mouse scrolled (530, 315) with delta (0, 0)
Screenshot: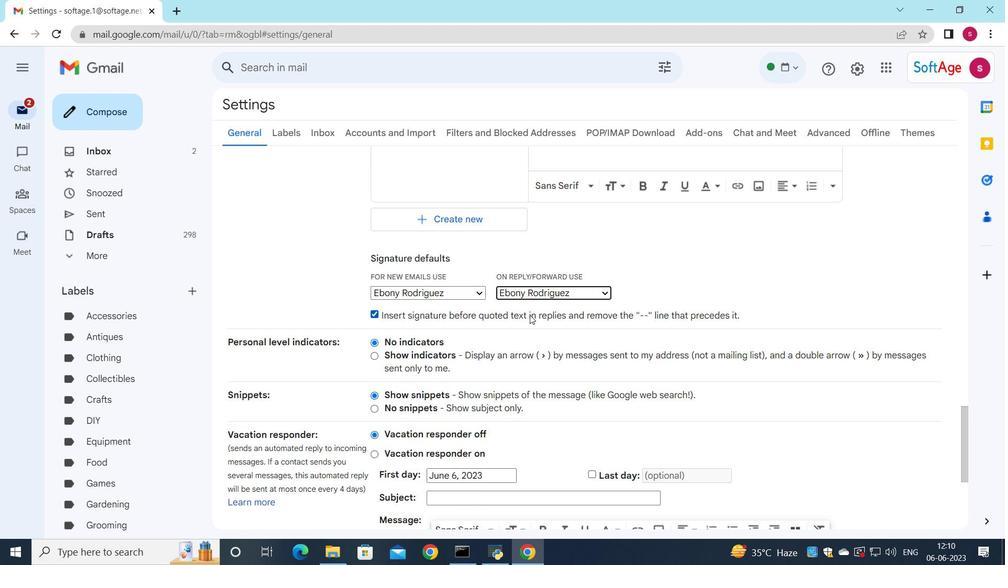 
Action: Mouse scrolled (530, 315) with delta (0, 0)
Screenshot: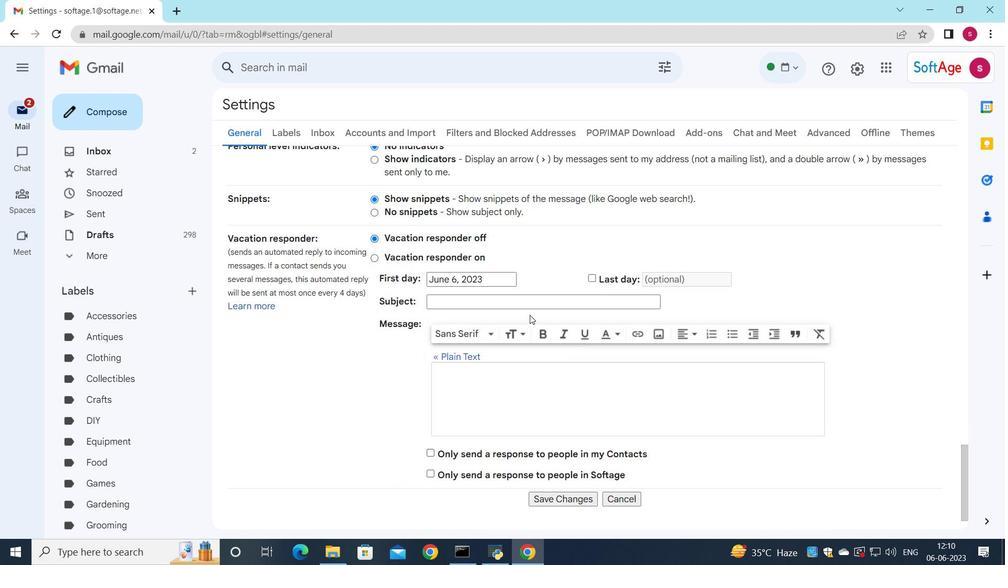 
Action: Mouse scrolled (530, 315) with delta (0, 0)
Screenshot: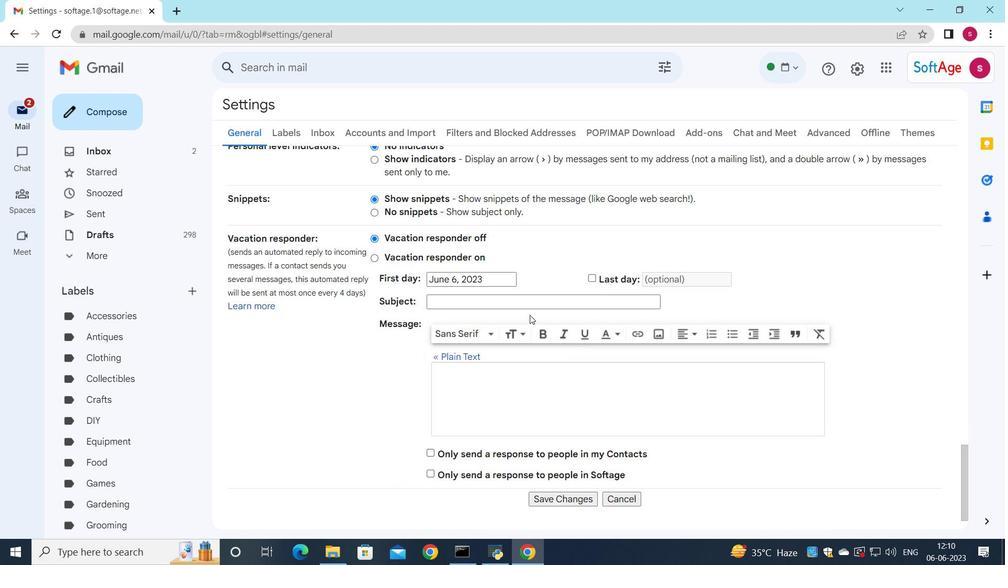 
Action: Mouse scrolled (530, 315) with delta (0, 0)
Screenshot: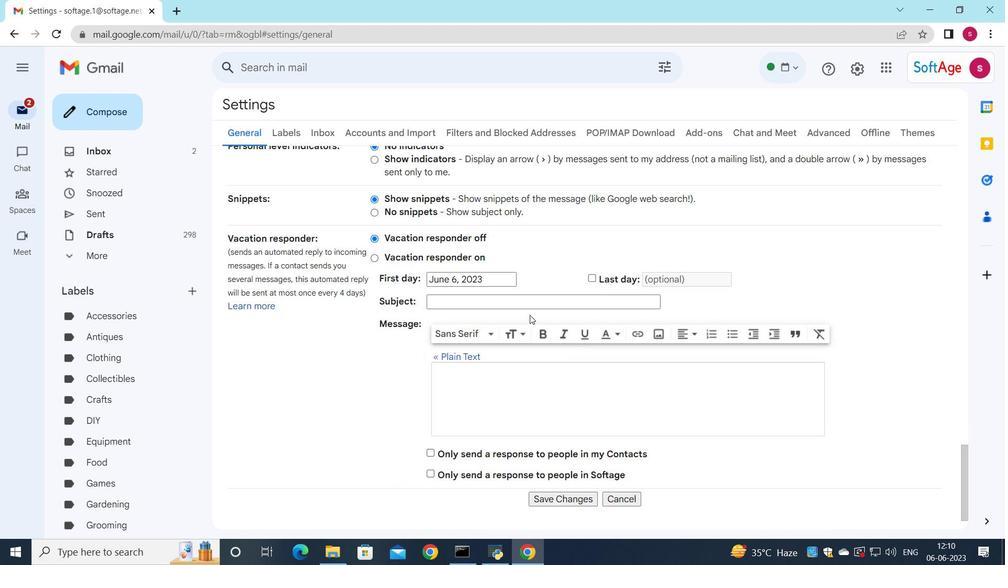 
Action: Mouse moved to (545, 458)
Screenshot: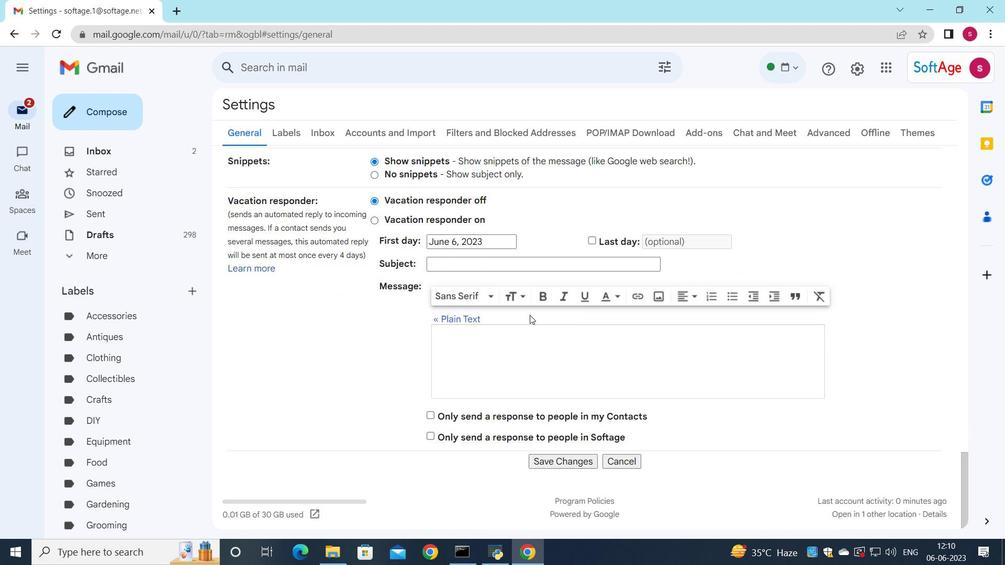 
Action: Mouse scrolled (527, 332) with delta (0, 0)
Screenshot: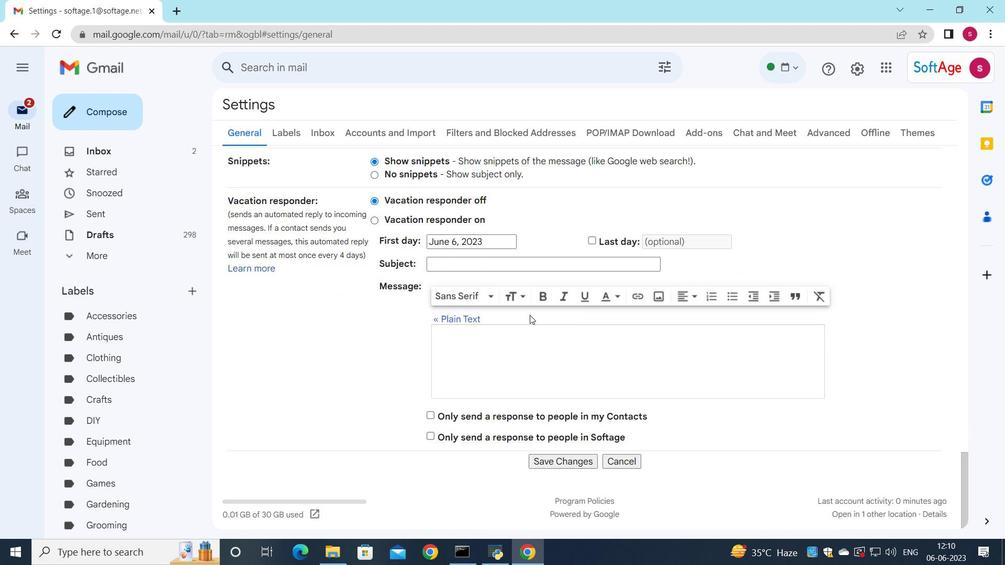 
Action: Mouse moved to (554, 459)
Screenshot: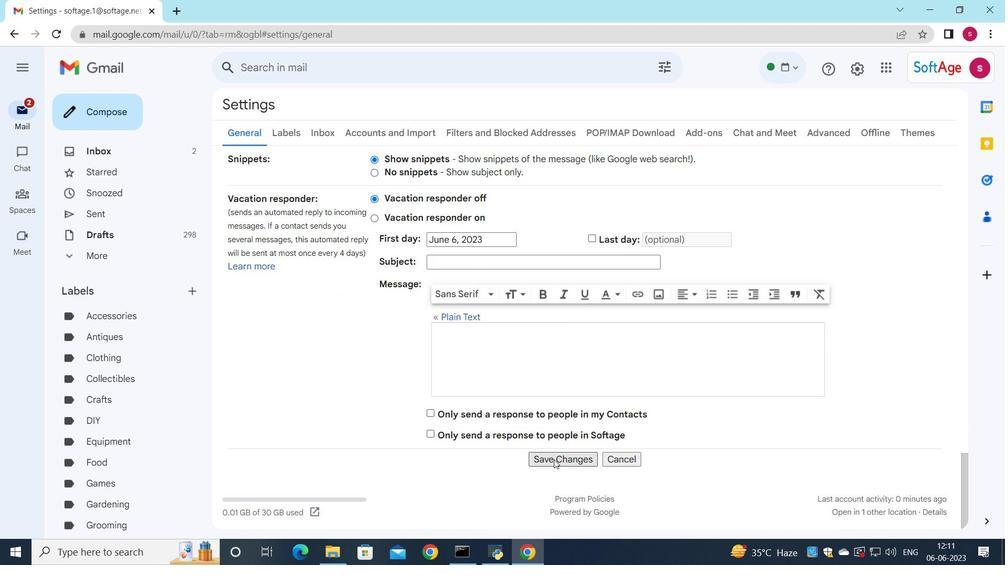 
Action: Mouse pressed left at (554, 459)
Screenshot: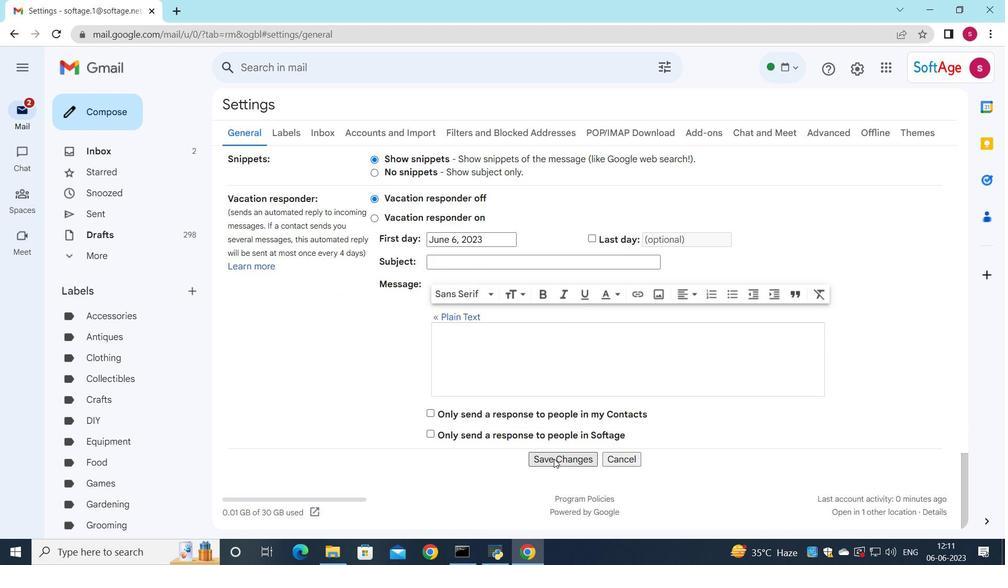 
Action: Mouse moved to (235, 418)
Screenshot: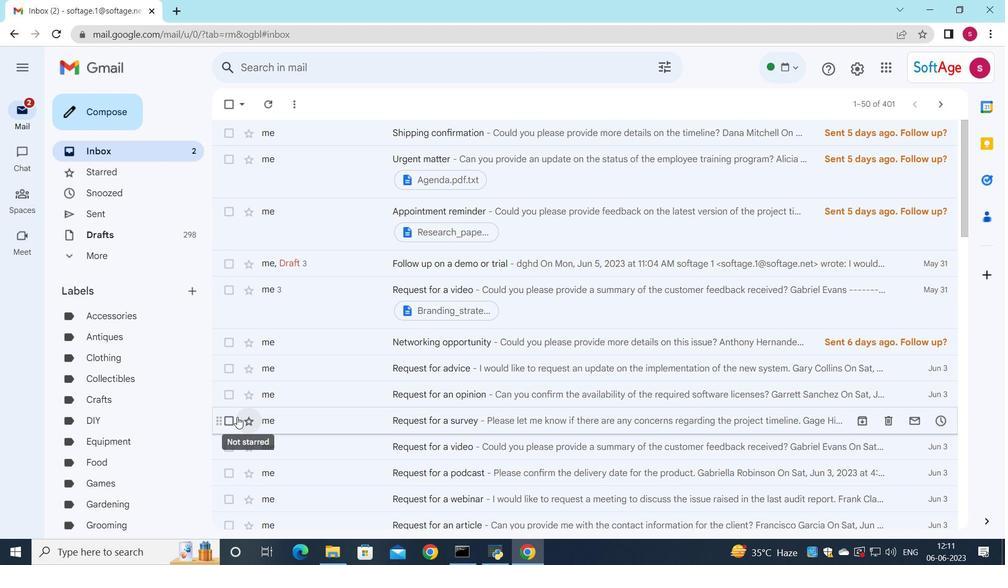 
Action: Mouse pressed left at (235, 418)
Screenshot: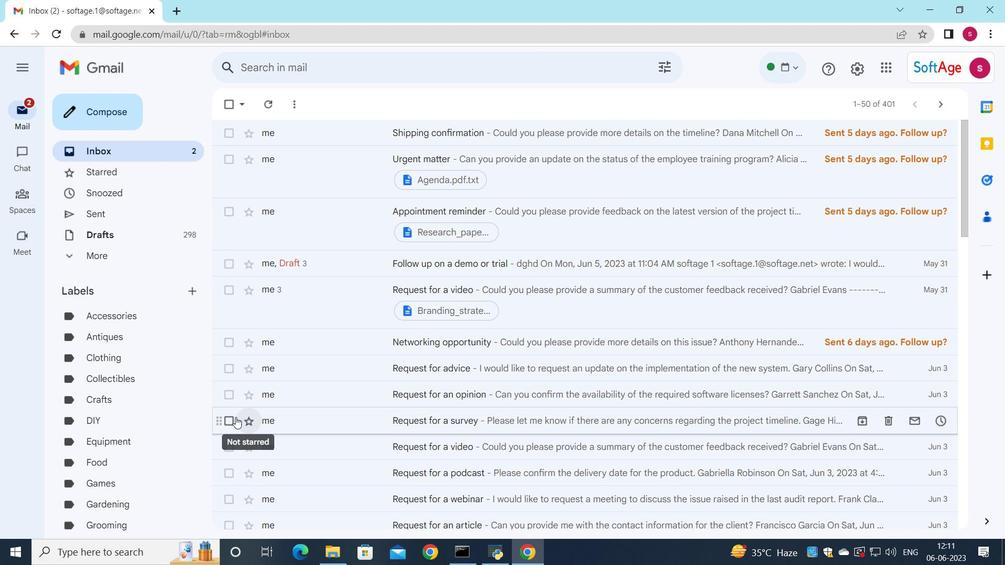 
Action: Mouse moved to (247, 421)
Screenshot: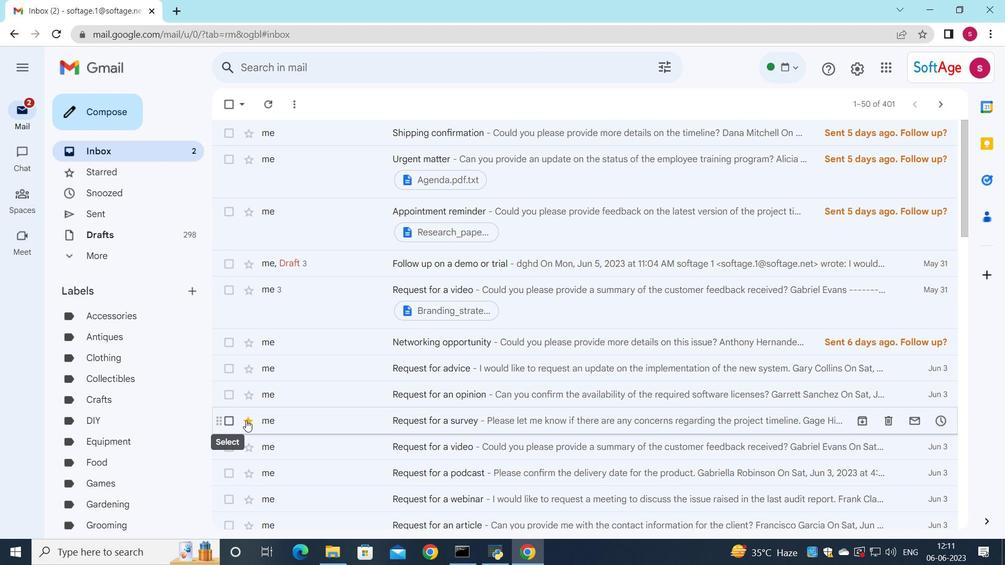 
Action: Mouse pressed left at (247, 421)
Screenshot: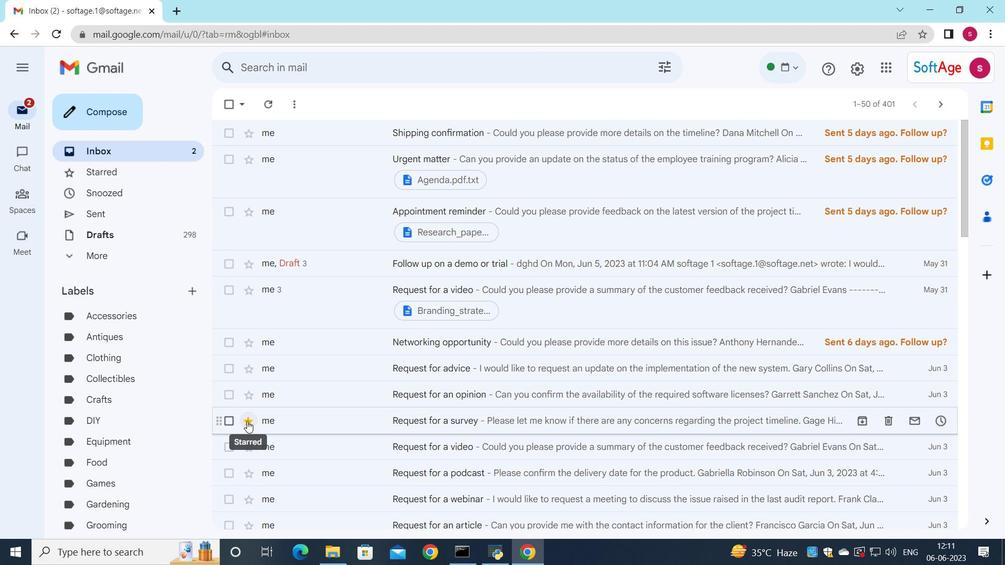 
Action: Mouse moved to (228, 422)
Screenshot: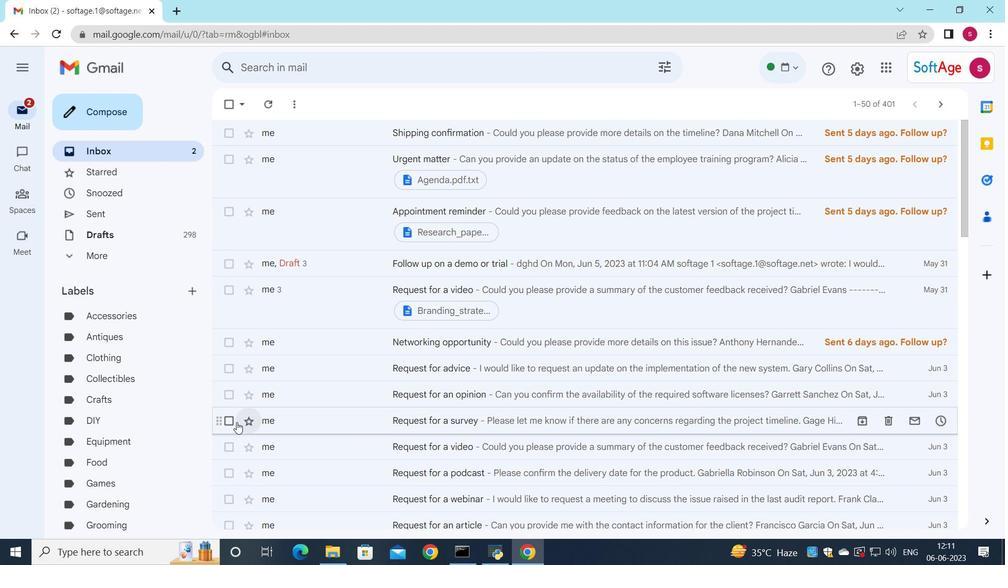
Action: Mouse pressed left at (228, 422)
Screenshot: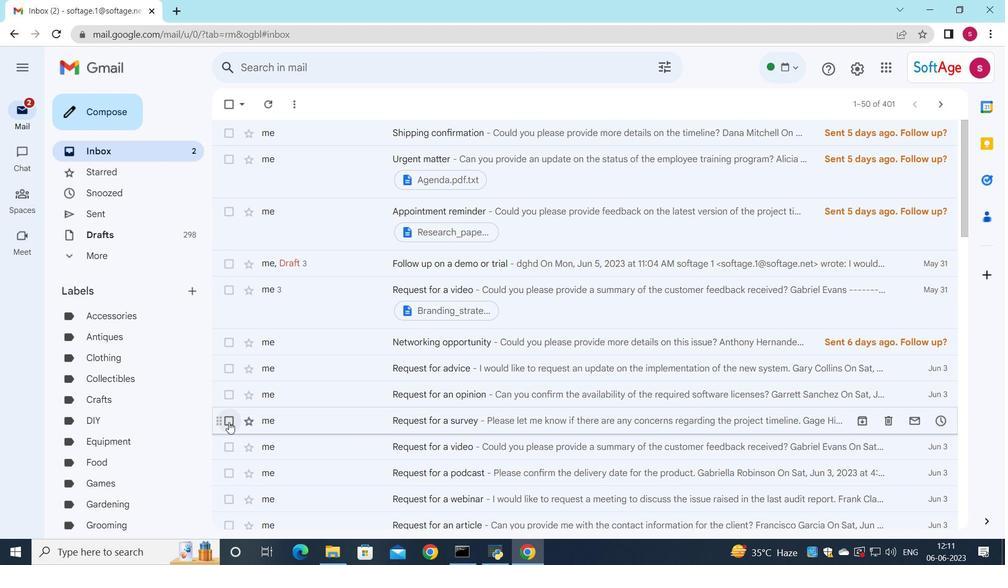 
Action: Mouse moved to (524, 98)
Screenshot: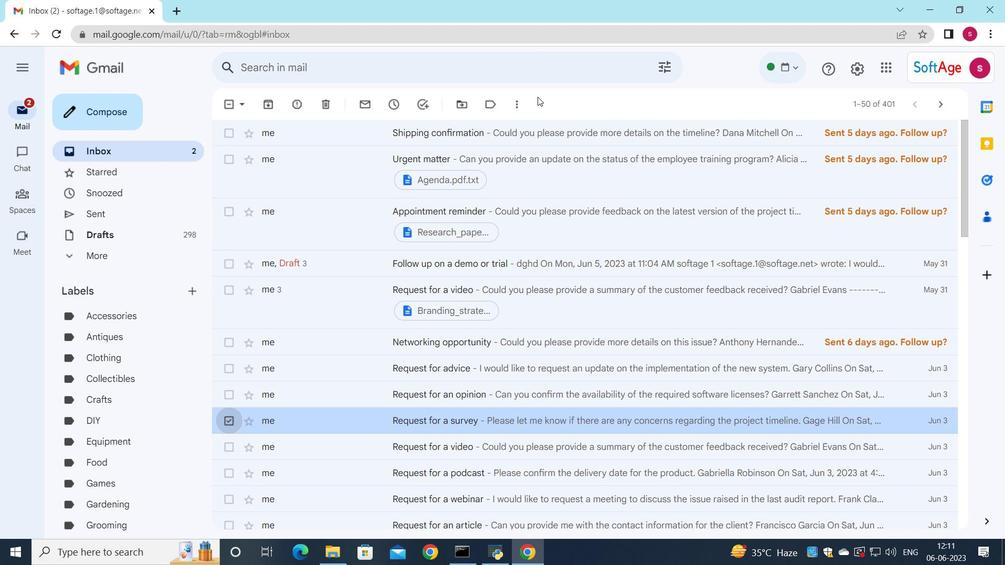 
Action: Mouse pressed left at (524, 98)
Screenshot: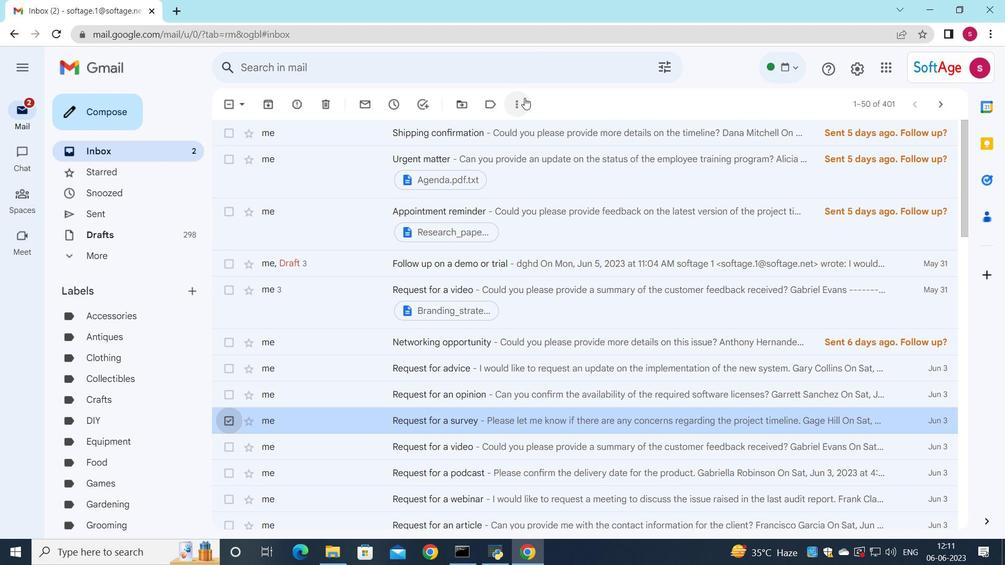 
Action: Mouse moved to (550, 228)
Screenshot: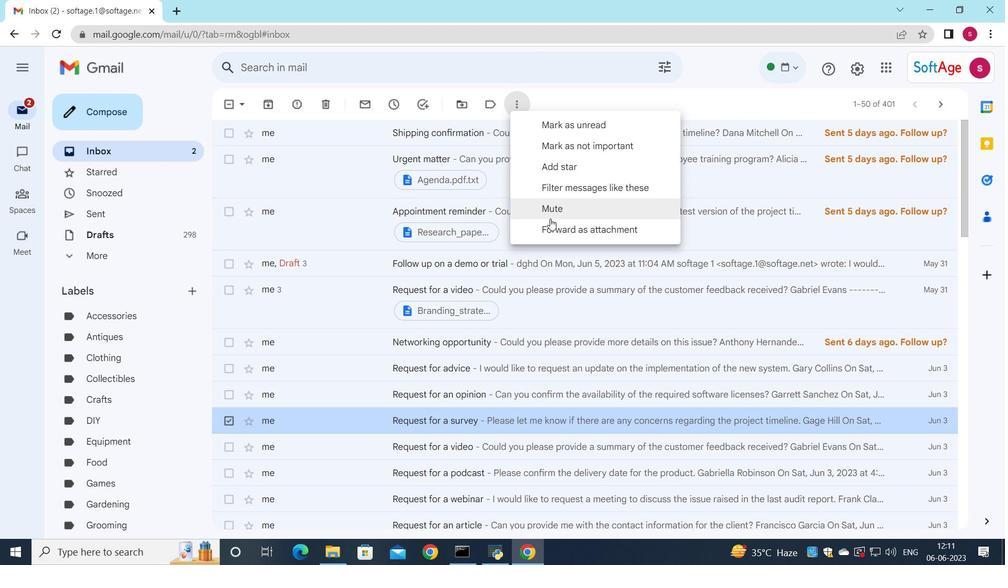 
Action: Mouse pressed left at (550, 228)
Screenshot: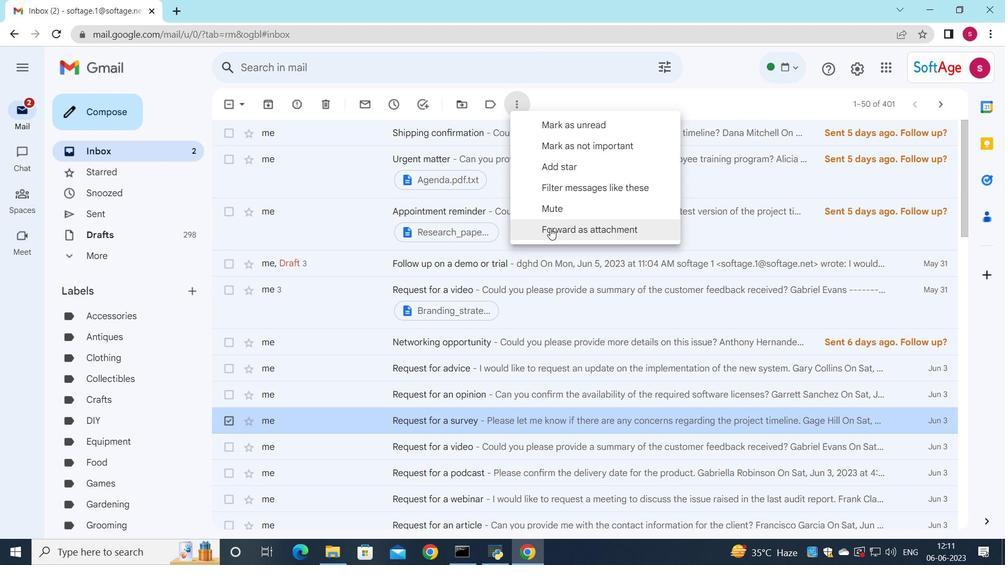 
Action: Mouse moved to (652, 206)
Screenshot: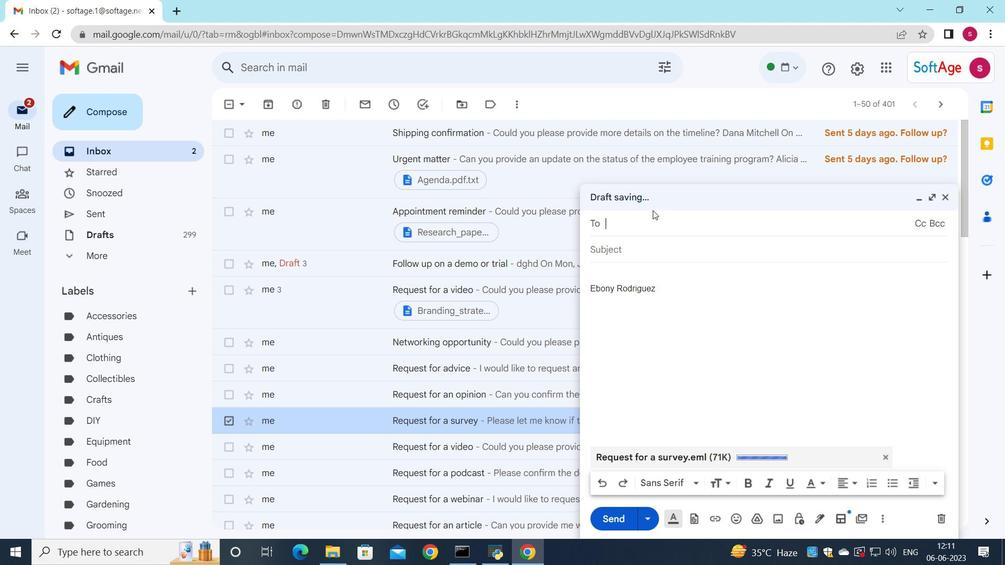 
Action: Key pressed softage.8
Screenshot: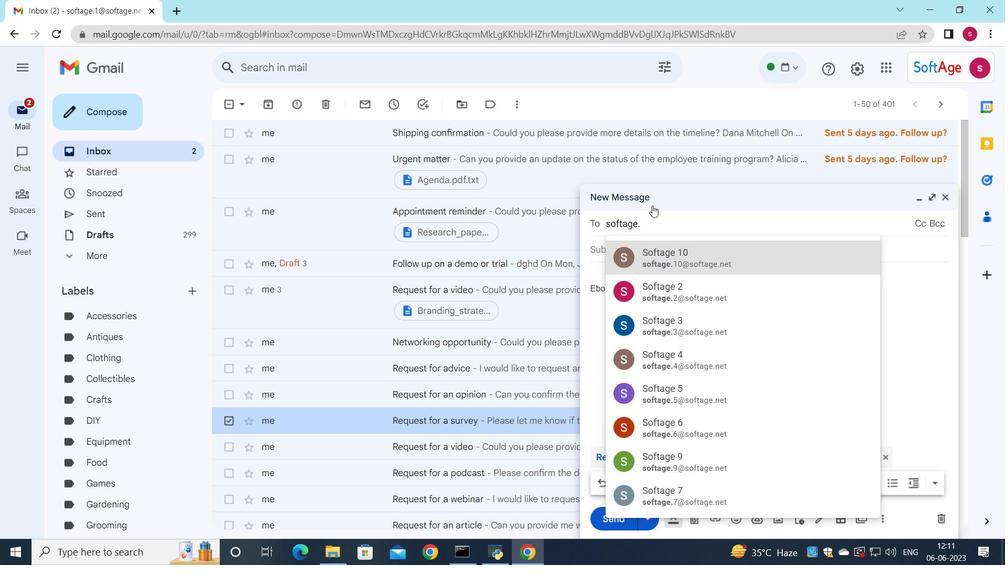 
Action: Mouse moved to (678, 265)
Screenshot: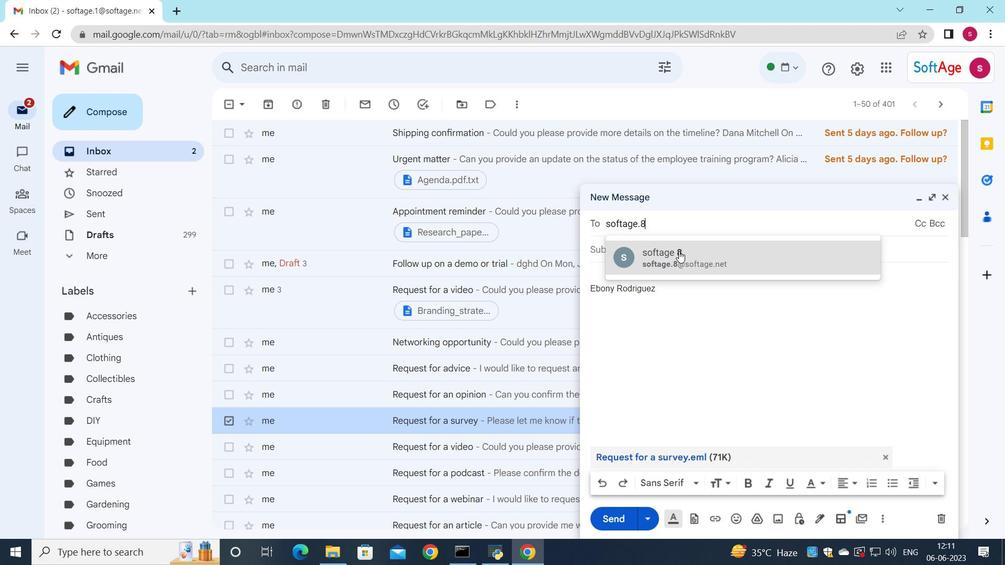 
Action: Mouse pressed left at (678, 265)
Screenshot: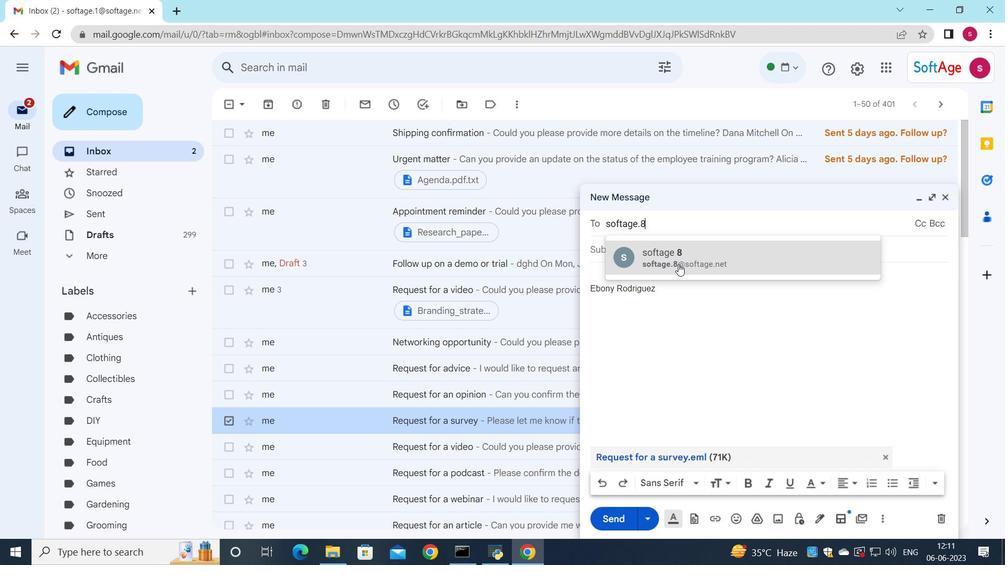 
Action: Mouse moved to (637, 258)
Screenshot: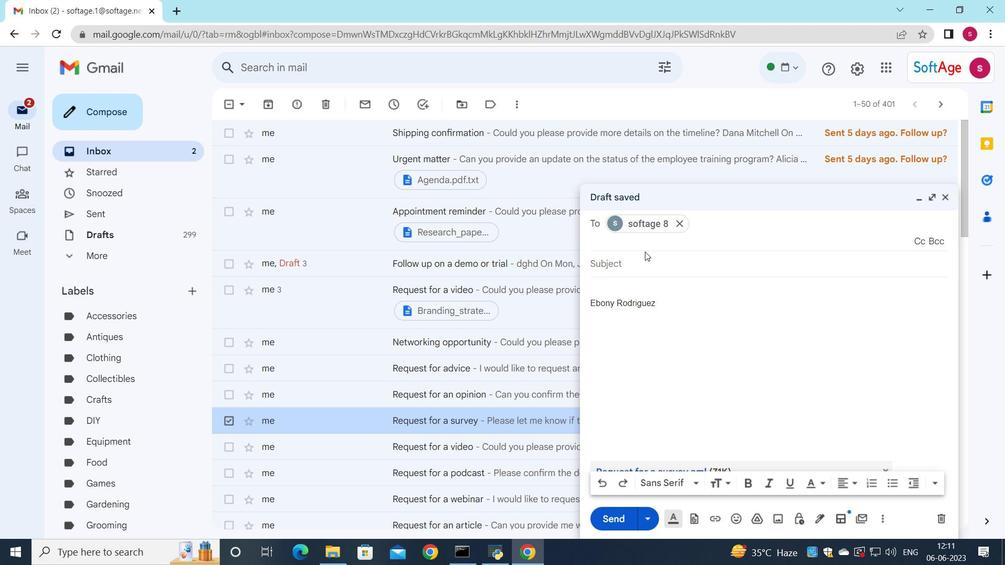 
Action: Mouse pressed left at (637, 258)
Screenshot: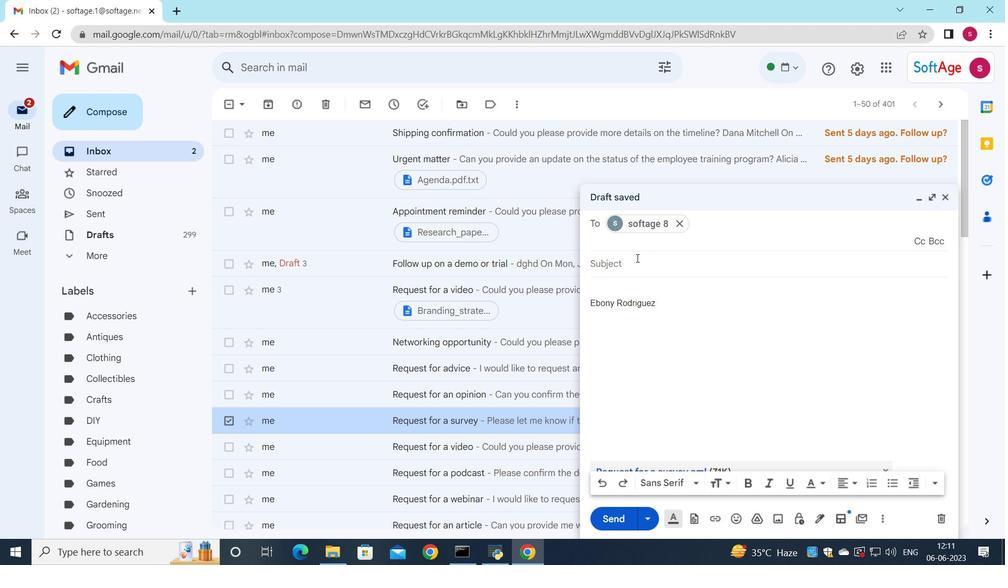 
Action: Key pressed <Key.shift>Request<Key.space>for<Key.space>a<Key.space>leaveof<Key.space>absence<Key.space>
Screenshot: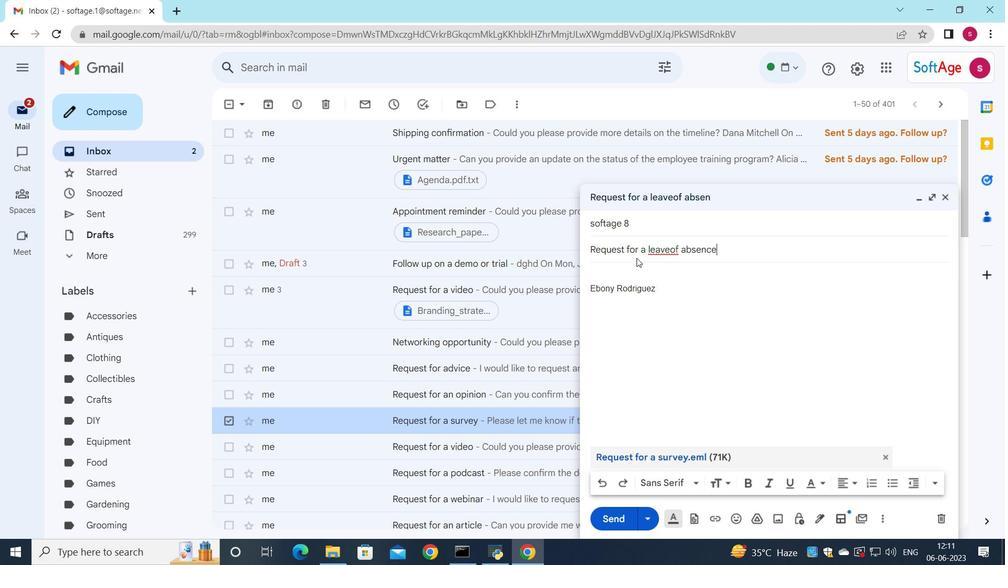 
Action: Mouse moved to (670, 250)
Screenshot: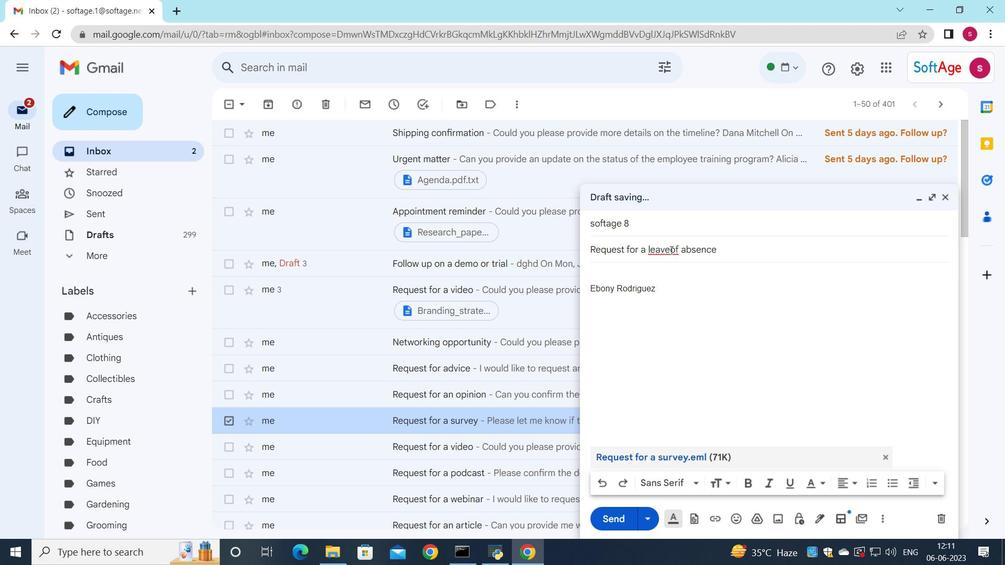 
Action: Mouse pressed left at (670, 250)
Screenshot: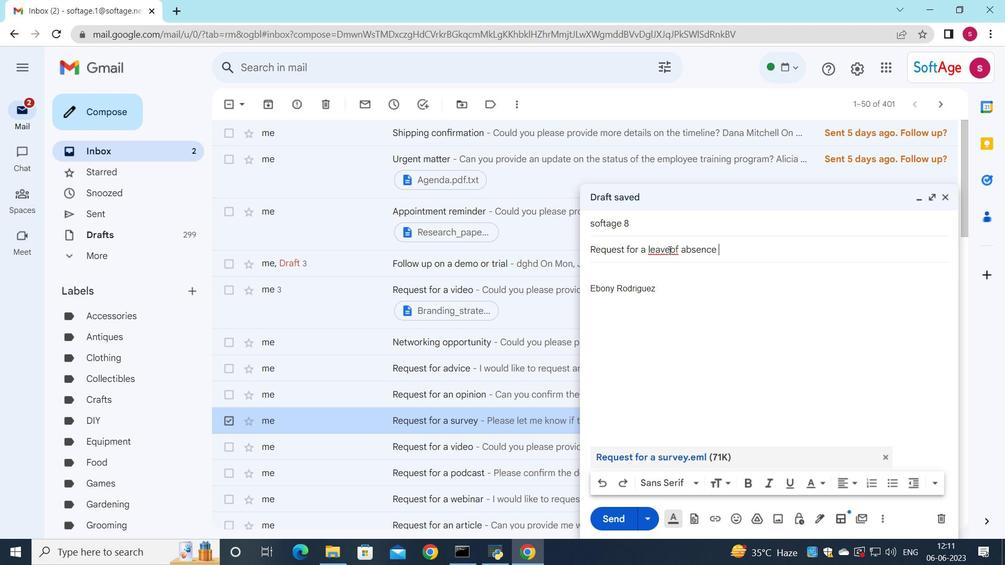 
Action: Key pressed <Key.space>
Screenshot: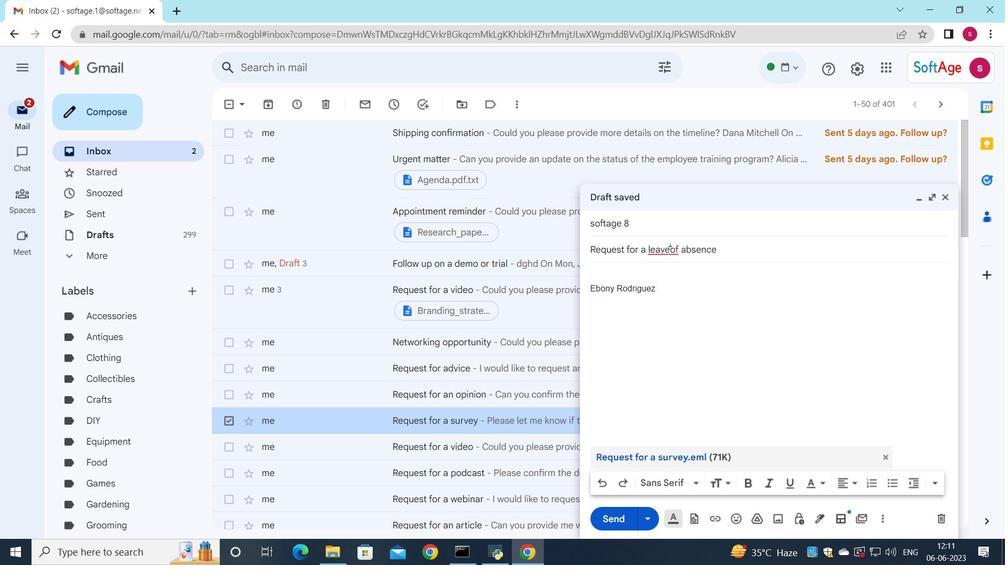 
Action: Mouse moved to (742, 253)
Screenshot: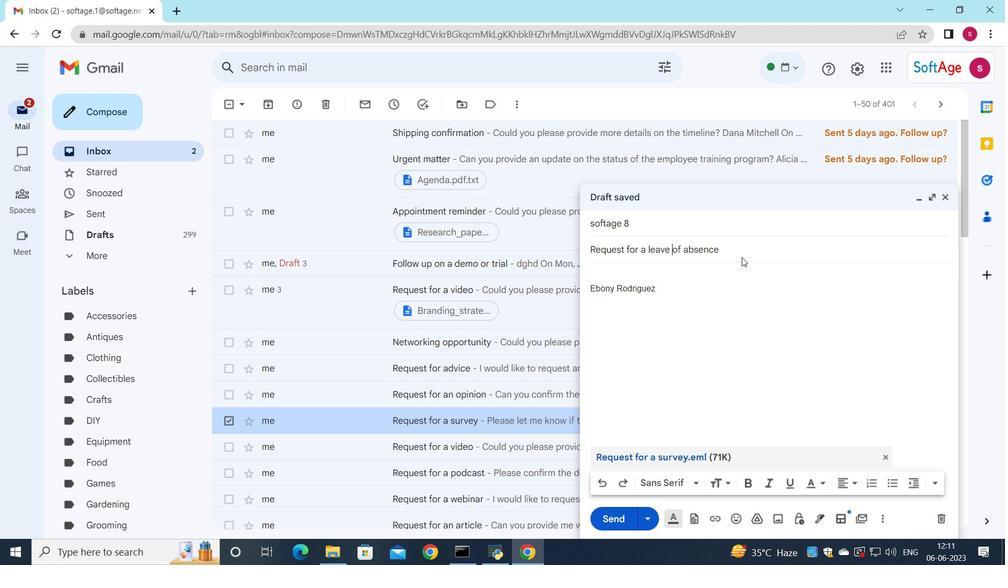 
Action: Mouse pressed left at (742, 253)
Screenshot: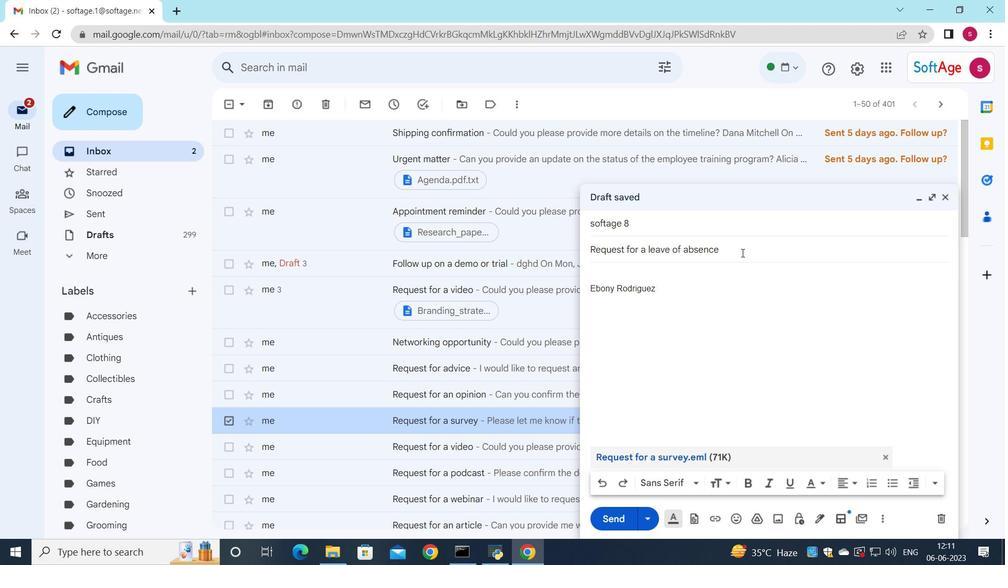 
Action: Mouse moved to (601, 268)
Screenshot: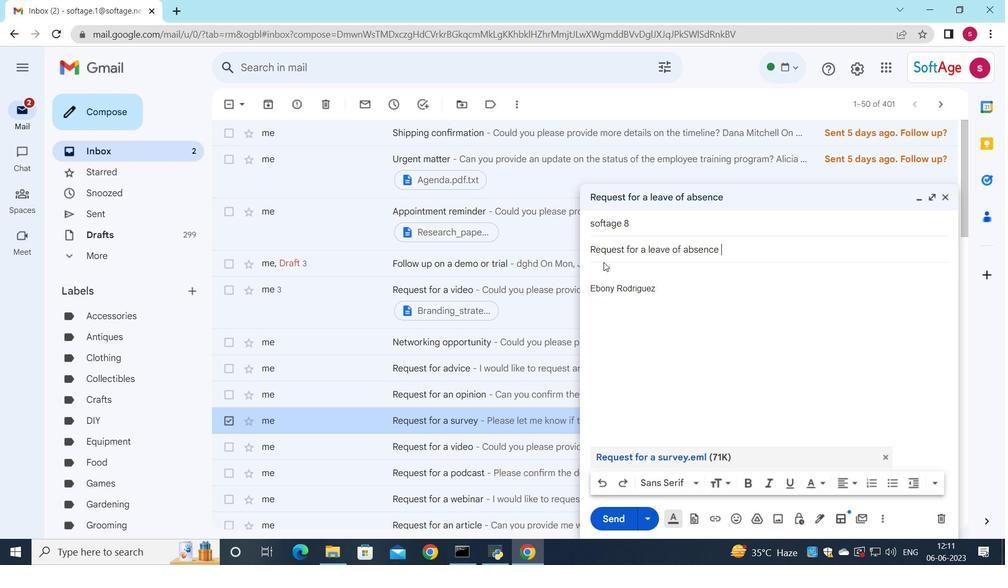 
Action: Mouse pressed left at (601, 268)
Screenshot: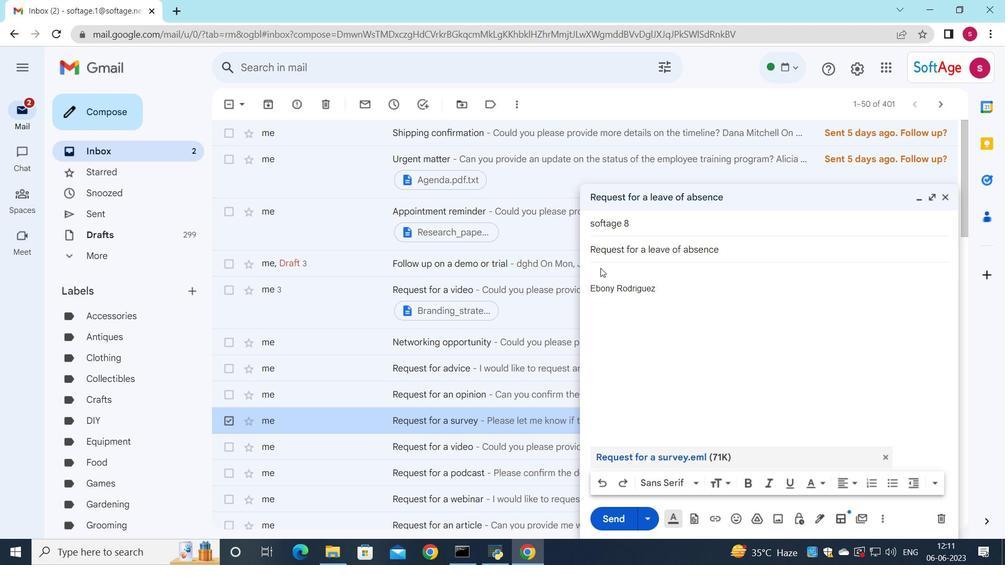 
Action: Key pressed <Key.shift>Can<Key.space>you<Key.space>confirm<Key.space>that<Key.space>all<Key.space>project<Key.space>dependencies<Key.space>have<Key.space>been<Key.space>identified<Key.space>and<Key.space>are<Key.space>being<Key.space>managed<Key.shift_r>/
Screenshot: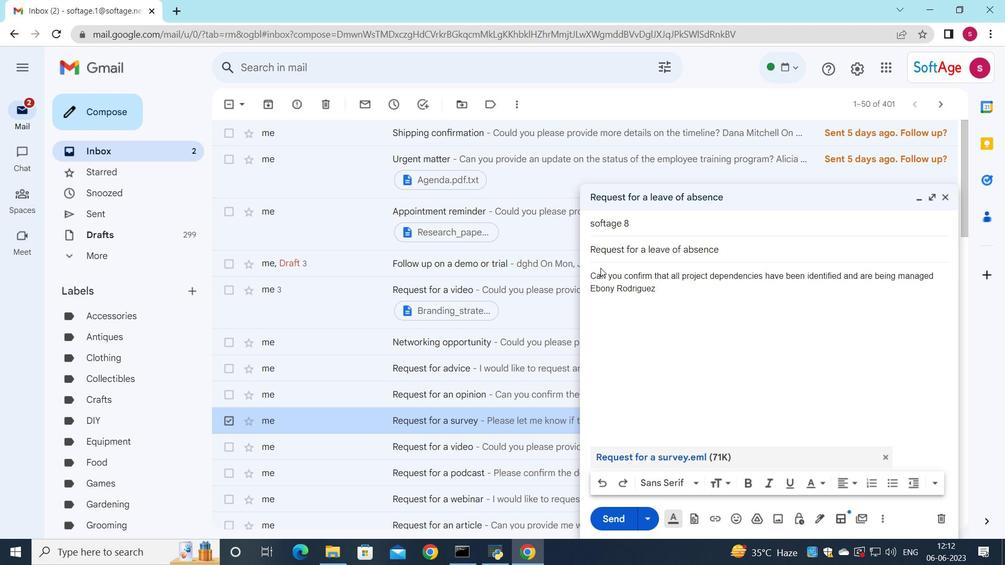 
Action: Mouse moved to (661, 252)
Screenshot: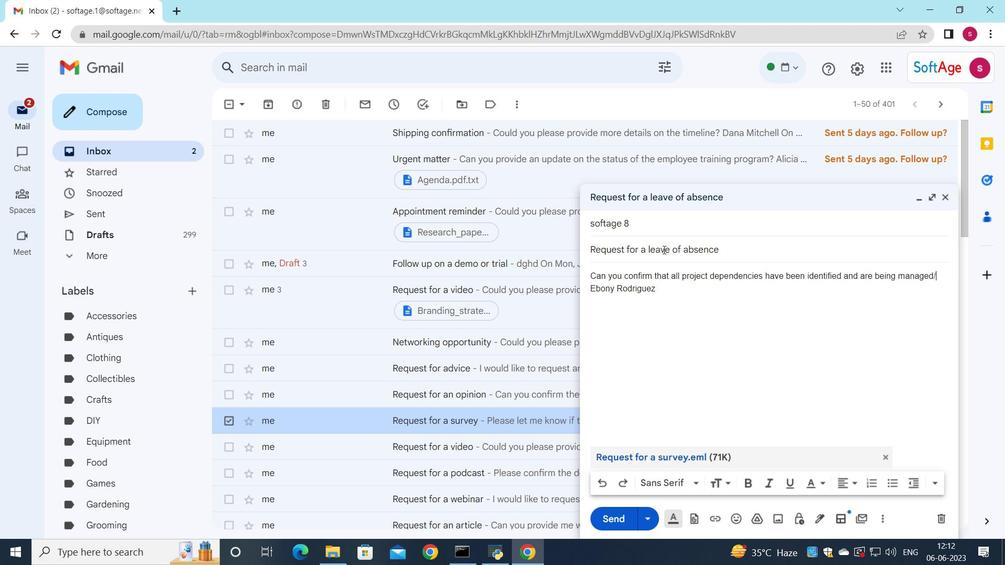 
Action: Key pressed <Key.backspace>
Screenshot: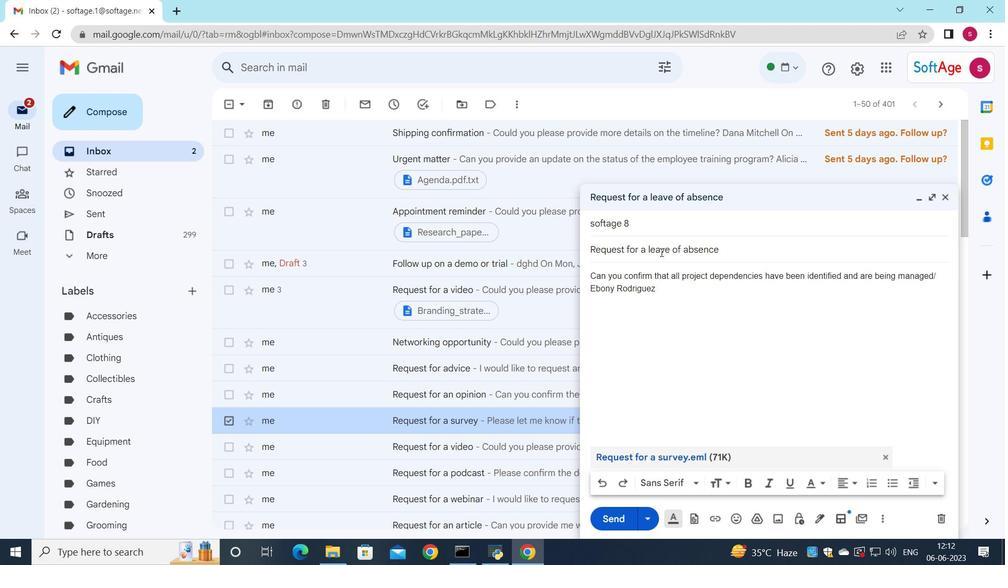 
Action: Mouse moved to (538, 333)
Screenshot: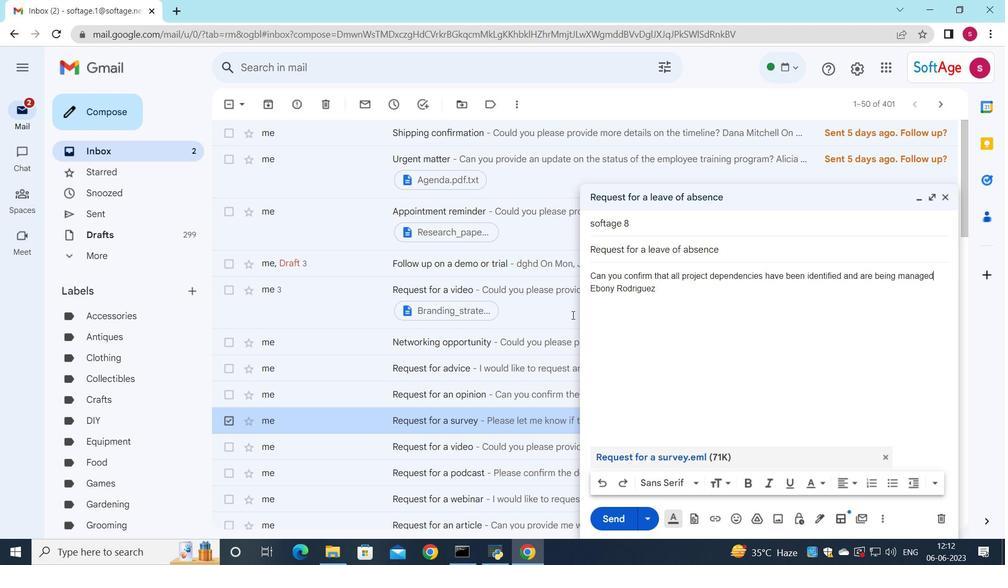 
Action: Key pressed <Key.shift_r><Key.shift_r><Key.shift_r><Key.shift_r><Key.shift_r><Key.shift_r><Key.shift_r><Key.shift_r><Key.shift_r>?
Screenshot: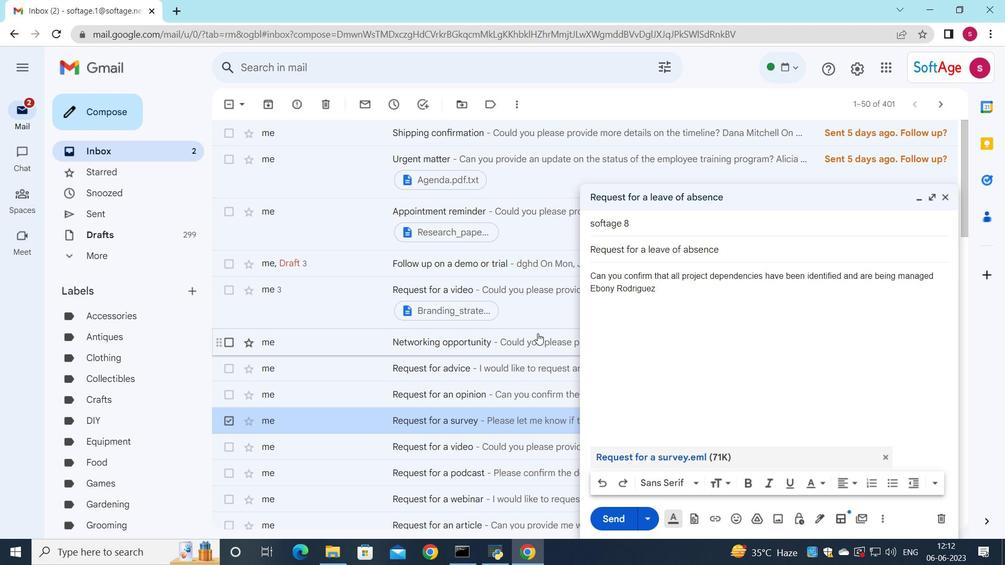
Action: Mouse moved to (605, 512)
Screenshot: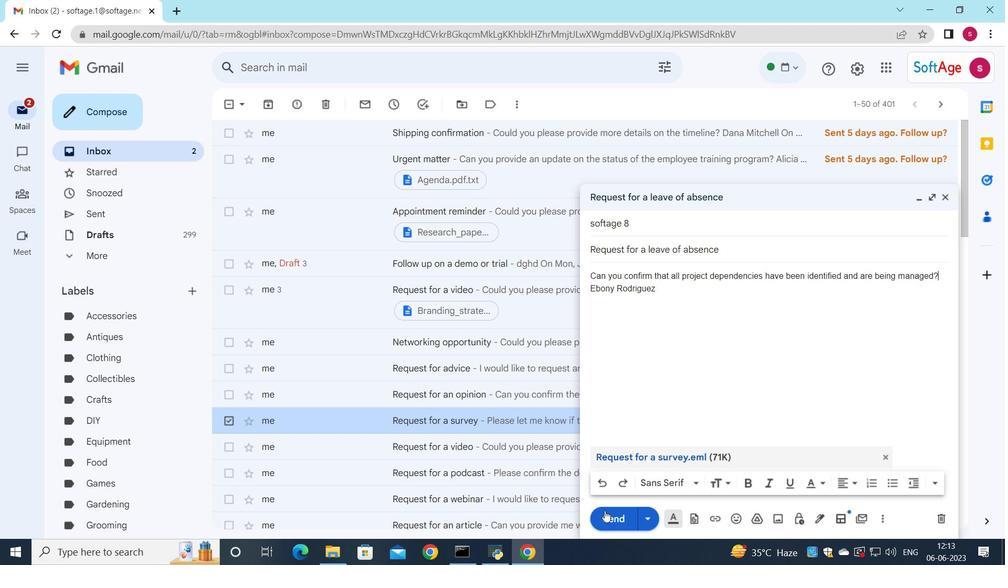 
Action: Mouse pressed left at (605, 512)
Screenshot: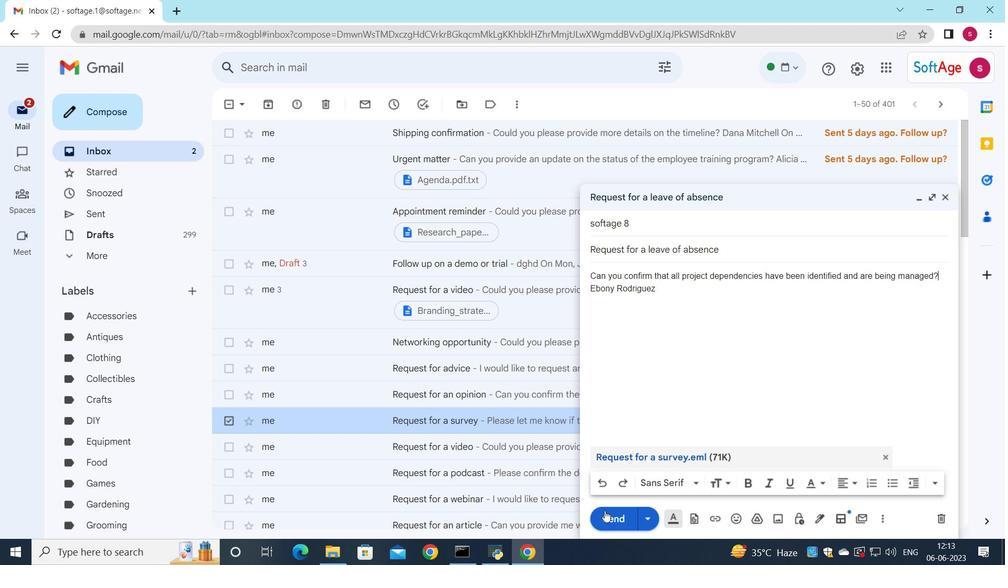 
Action: Mouse moved to (697, 366)
Screenshot: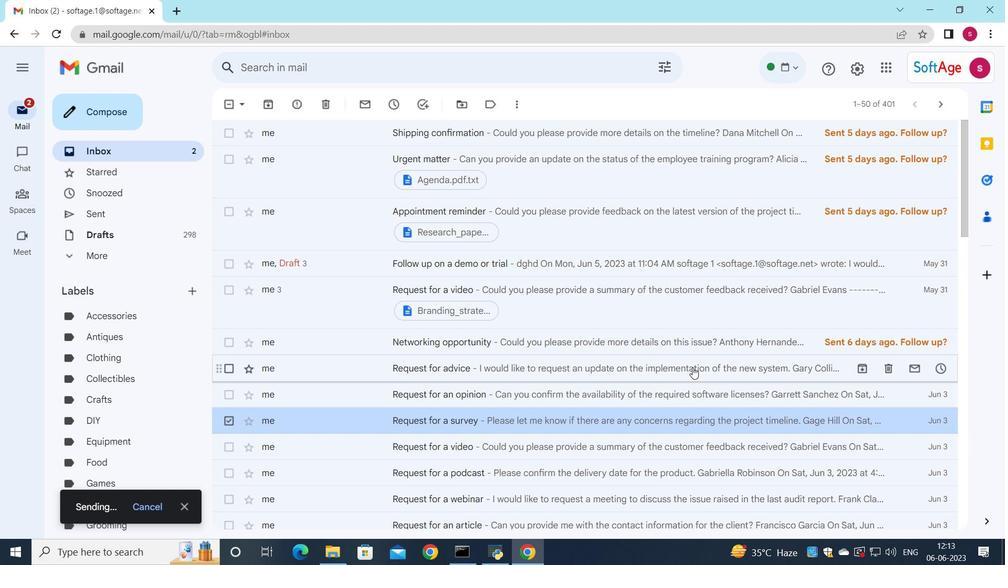 
